 Task: Find connections with filter location Vertientes with filter topic #linkedinprofileswith filter profile language French with filter current company Target with filter school Srinivas Institute of Technology, Mangalore with filter industry Construction Hardware Manufacturing with filter service category Marketing with filter keywords title Product Manager
Action: Mouse moved to (494, 89)
Screenshot: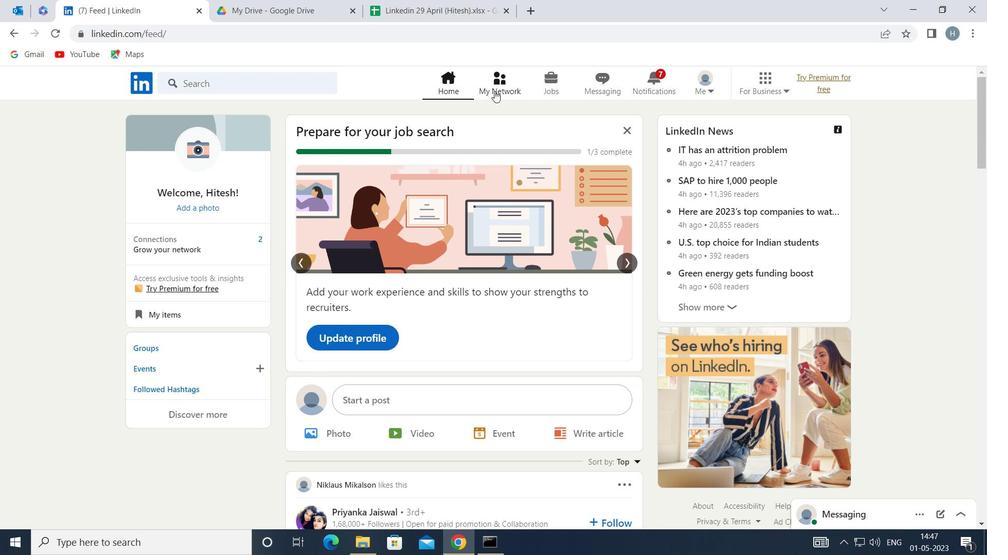 
Action: Mouse pressed left at (494, 89)
Screenshot: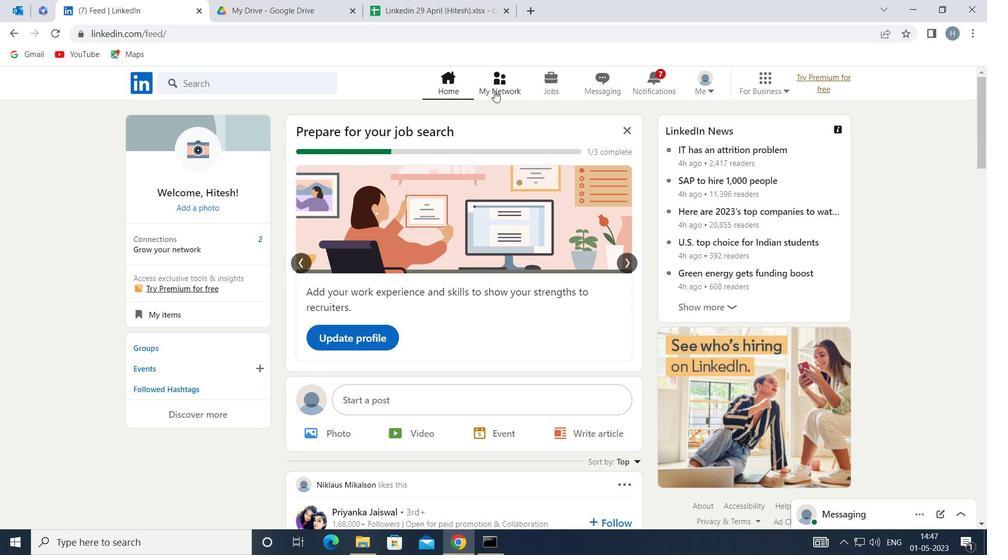 
Action: Mouse moved to (282, 155)
Screenshot: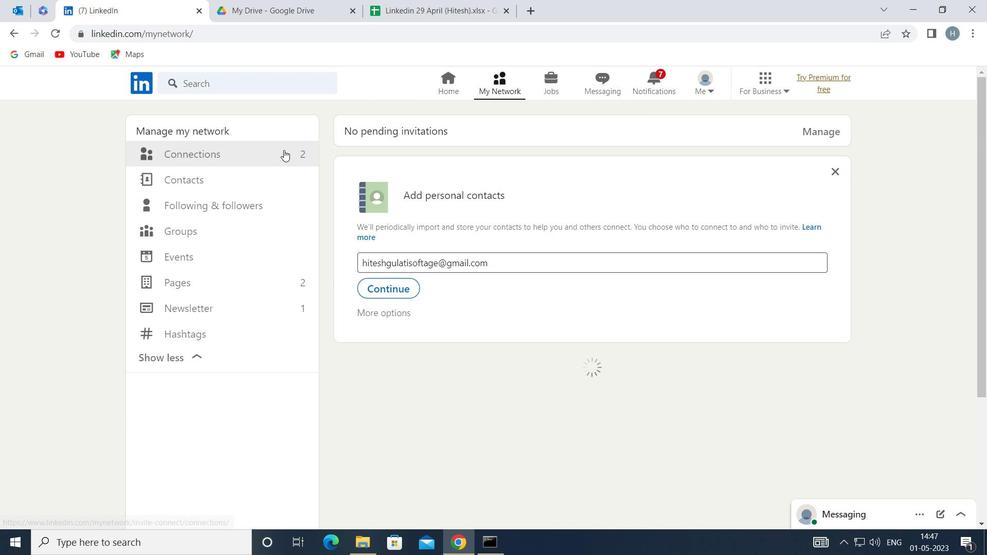 
Action: Mouse pressed left at (282, 155)
Screenshot: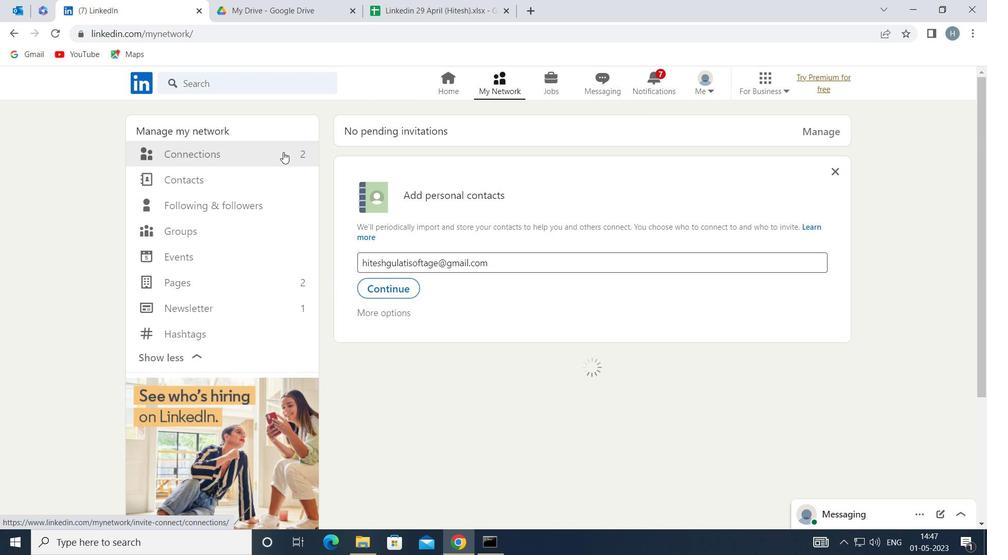 
Action: Mouse moved to (596, 152)
Screenshot: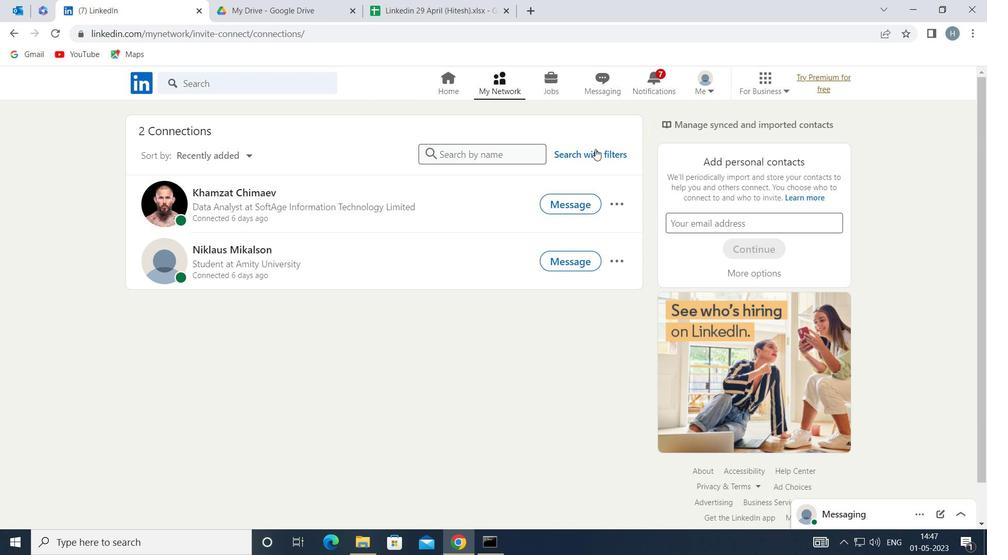 
Action: Mouse pressed left at (596, 152)
Screenshot: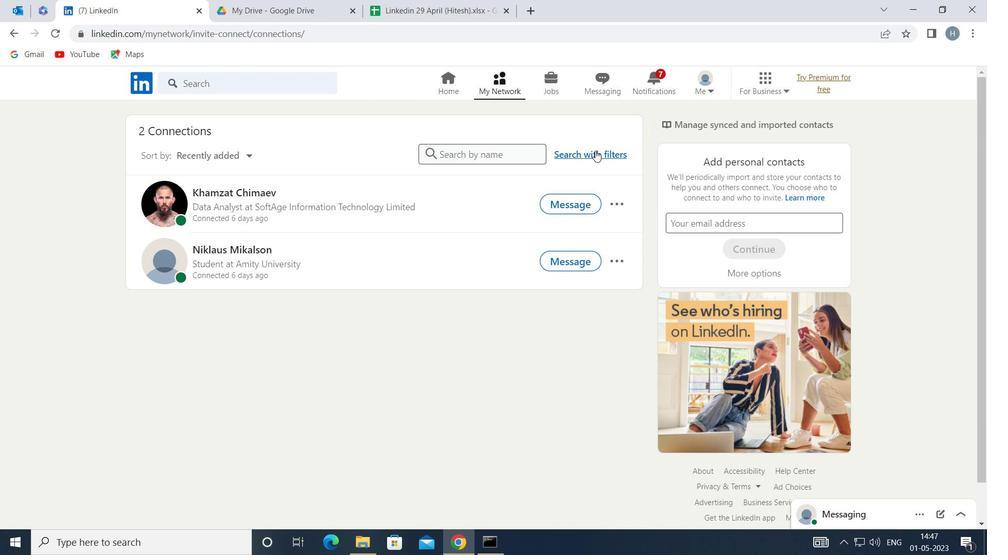 
Action: Mouse moved to (540, 116)
Screenshot: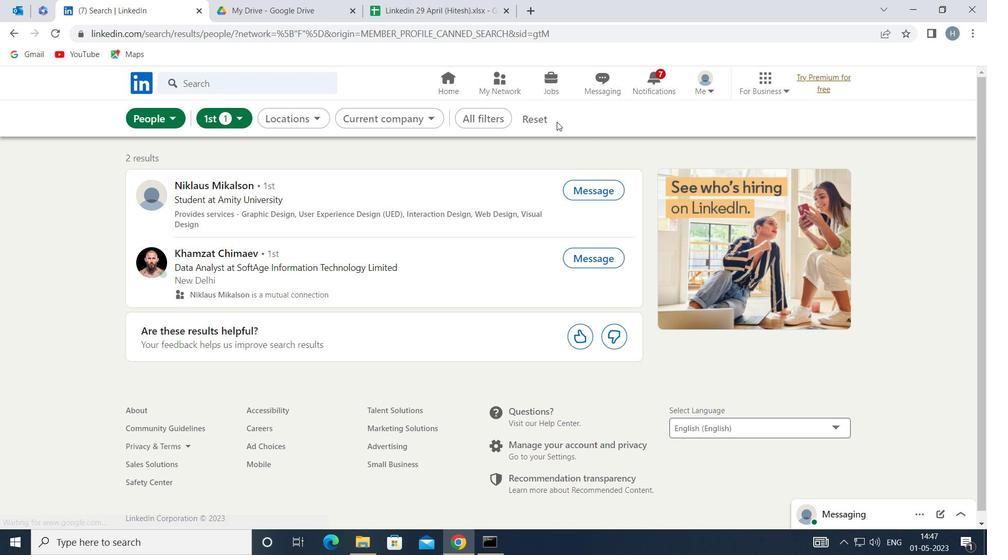 
Action: Mouse pressed left at (540, 116)
Screenshot: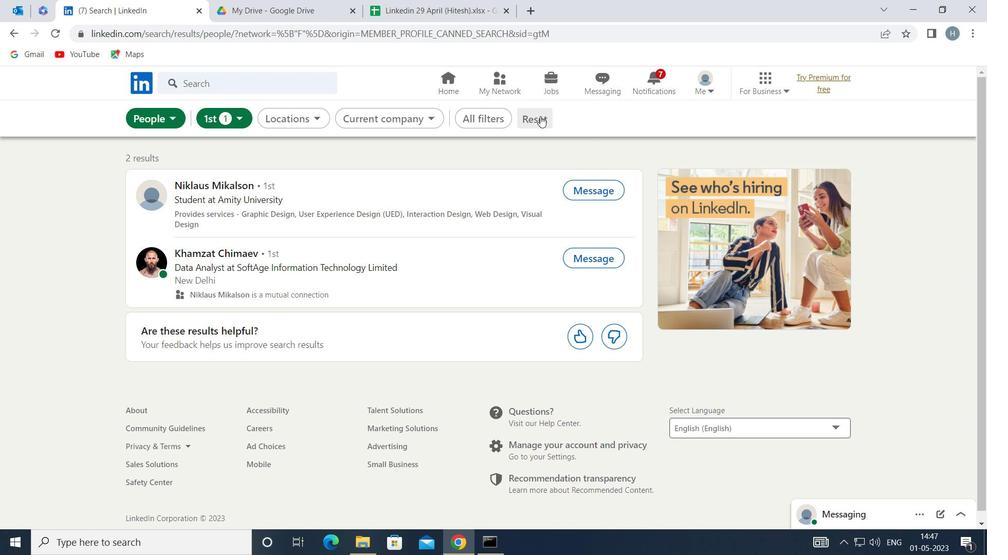 
Action: Mouse moved to (516, 121)
Screenshot: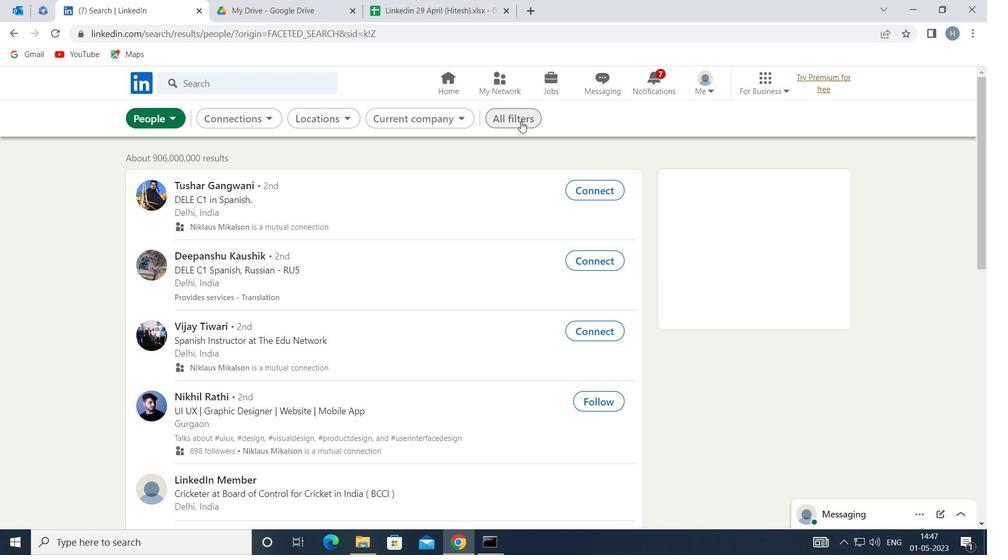 
Action: Mouse pressed left at (516, 121)
Screenshot: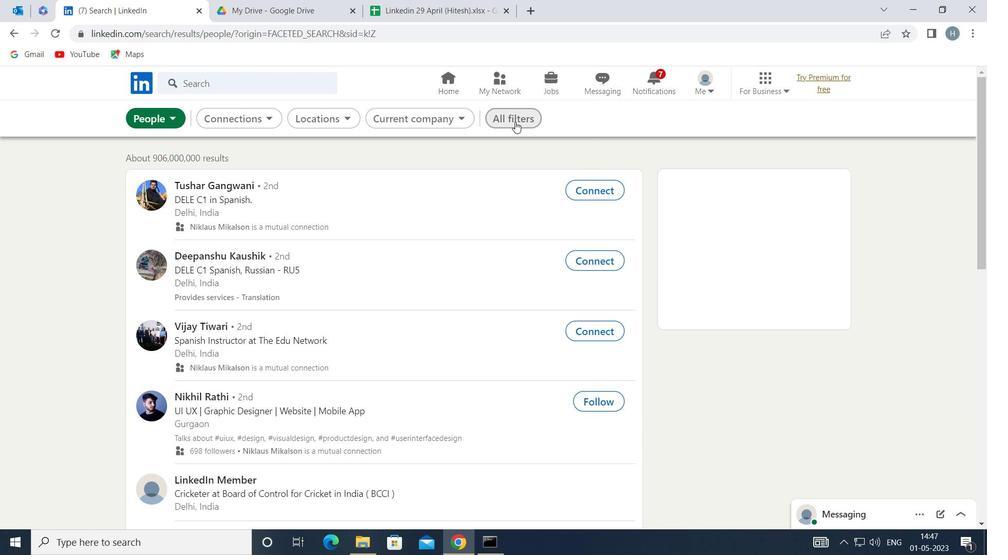 
Action: Mouse moved to (708, 322)
Screenshot: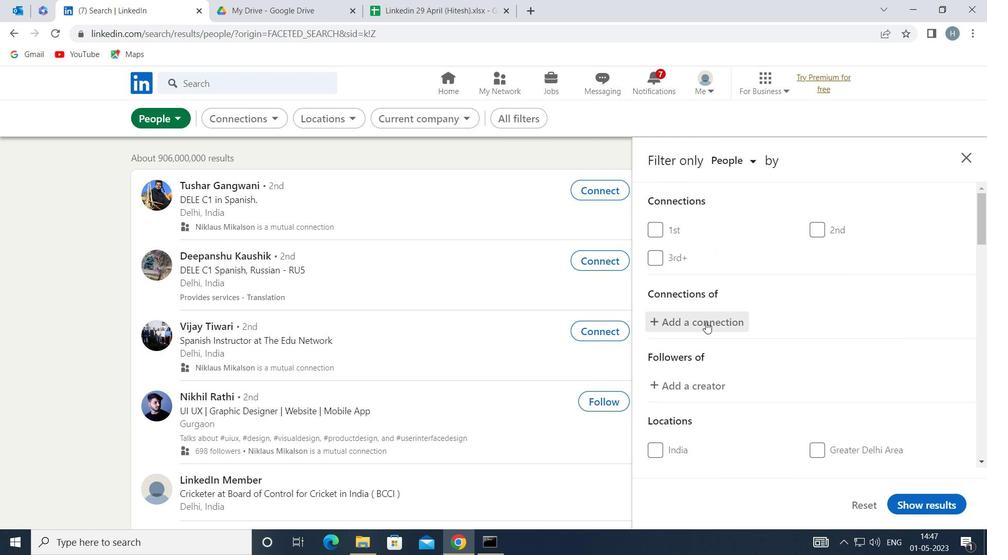 
Action: Mouse scrolled (708, 321) with delta (0, 0)
Screenshot: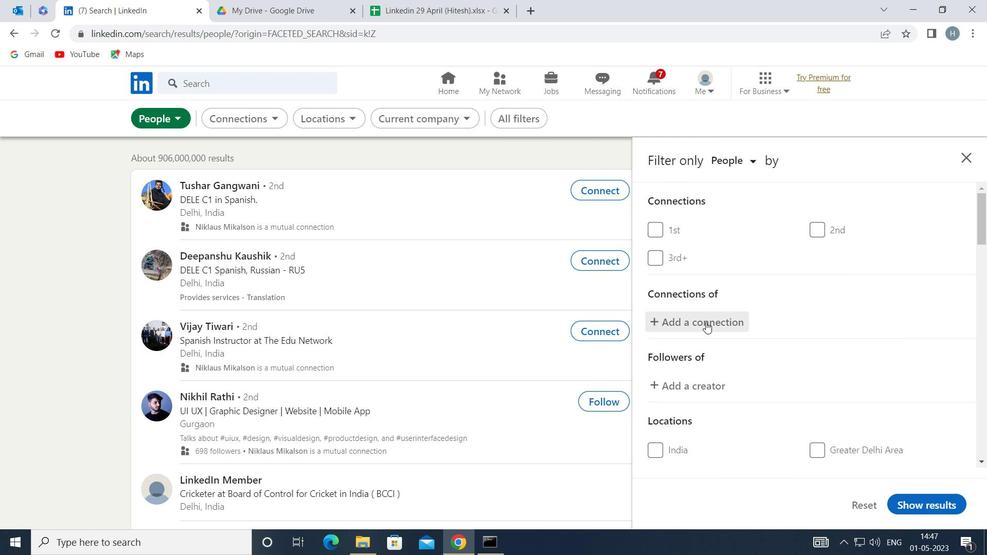 
Action: Mouse moved to (710, 322)
Screenshot: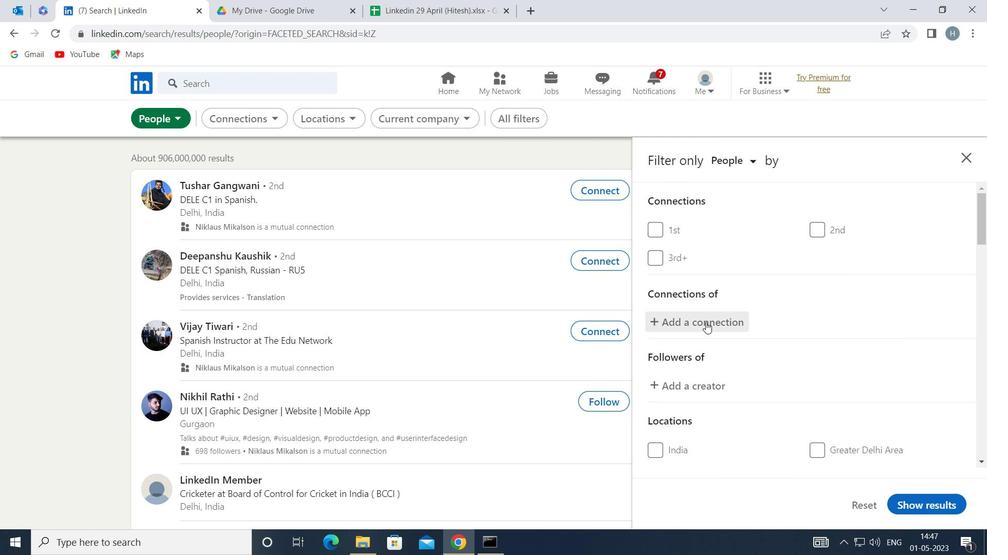 
Action: Mouse scrolled (710, 322) with delta (0, 0)
Screenshot: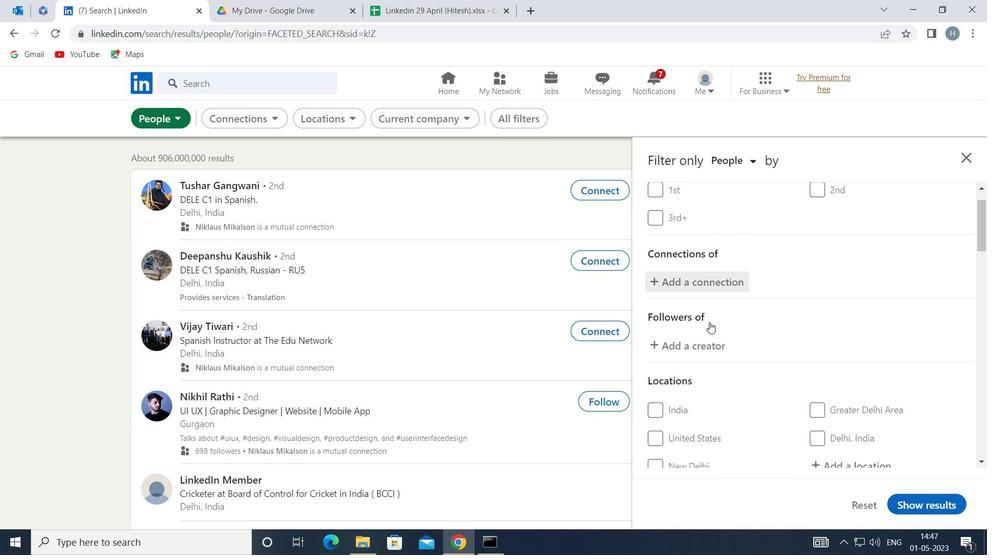 
Action: Mouse moved to (817, 379)
Screenshot: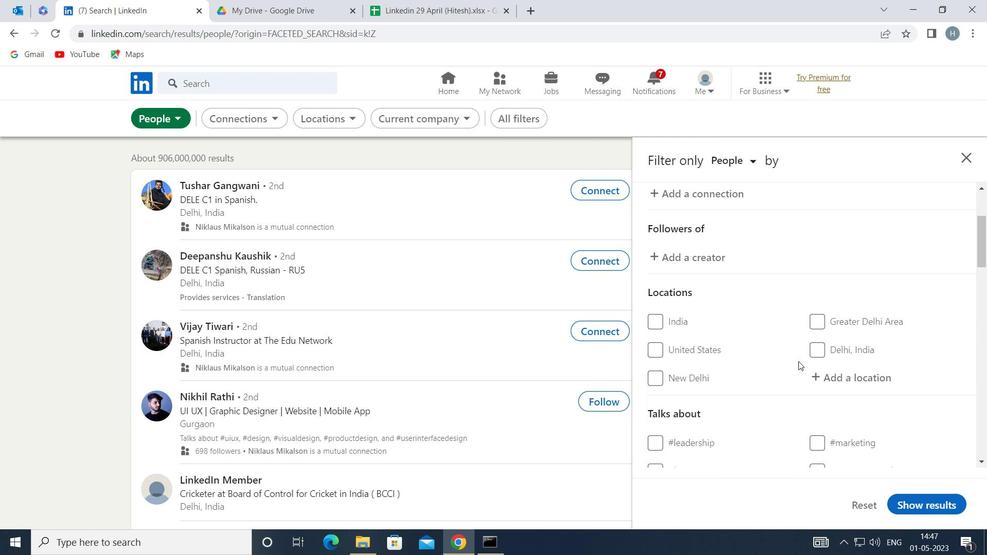
Action: Mouse pressed left at (817, 379)
Screenshot: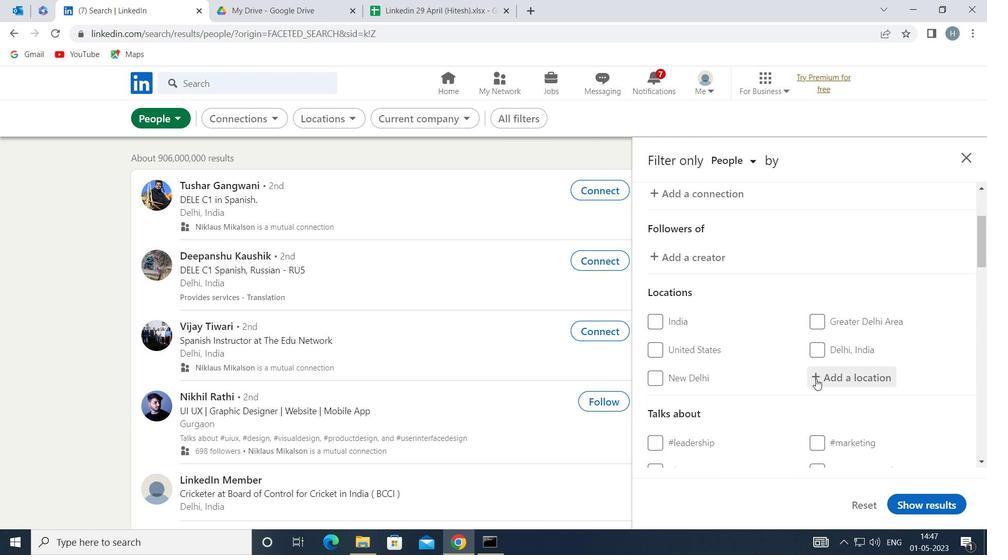 
Action: Mouse moved to (817, 379)
Screenshot: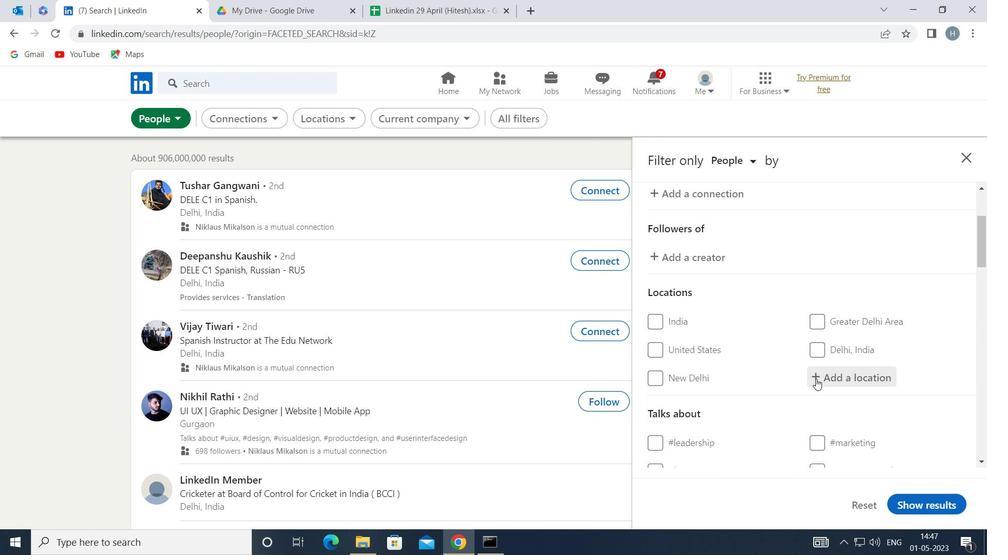 
Action: Key pressed <Key.shift>VERTIENTES
Screenshot: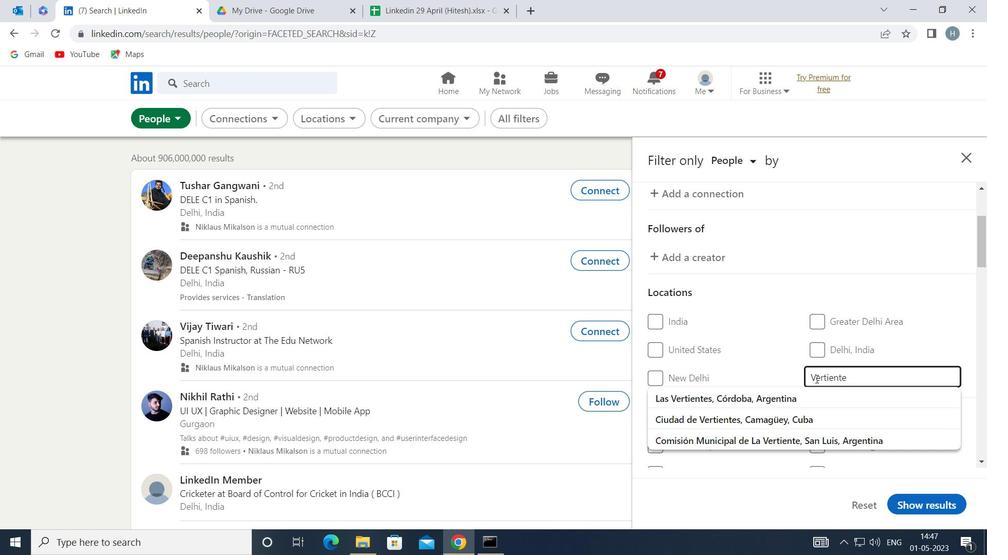 
Action: Mouse moved to (857, 366)
Screenshot: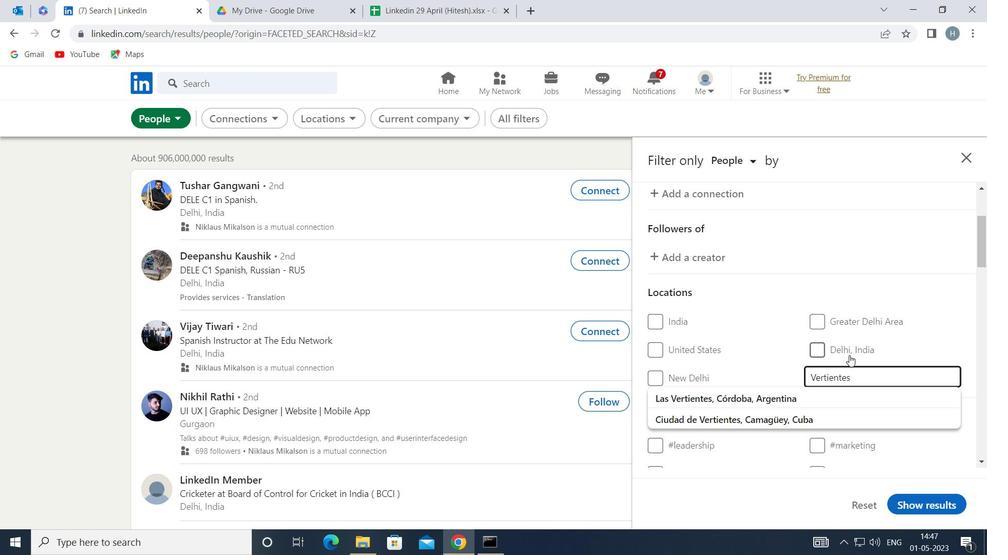 
Action: Key pressed <Key.enter>
Screenshot: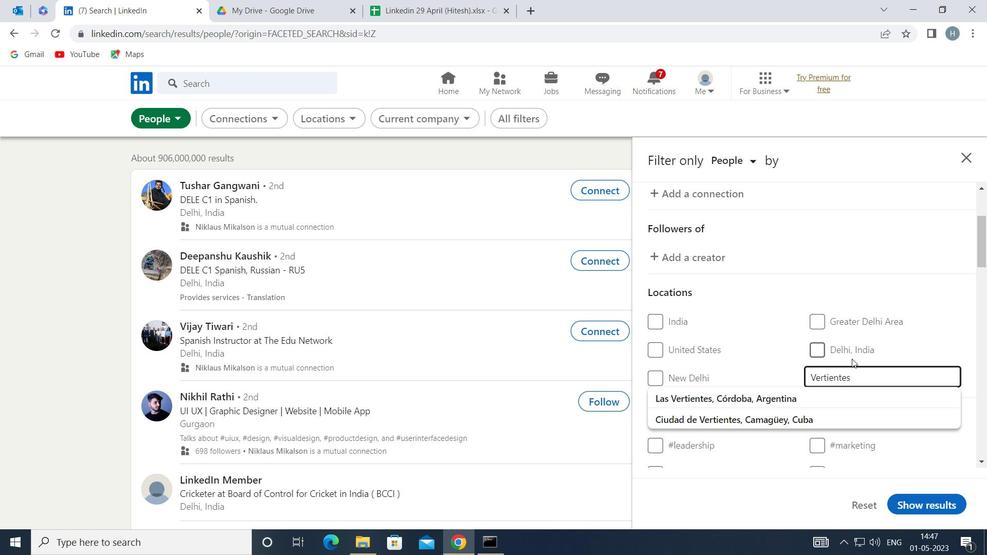
Action: Mouse moved to (885, 355)
Screenshot: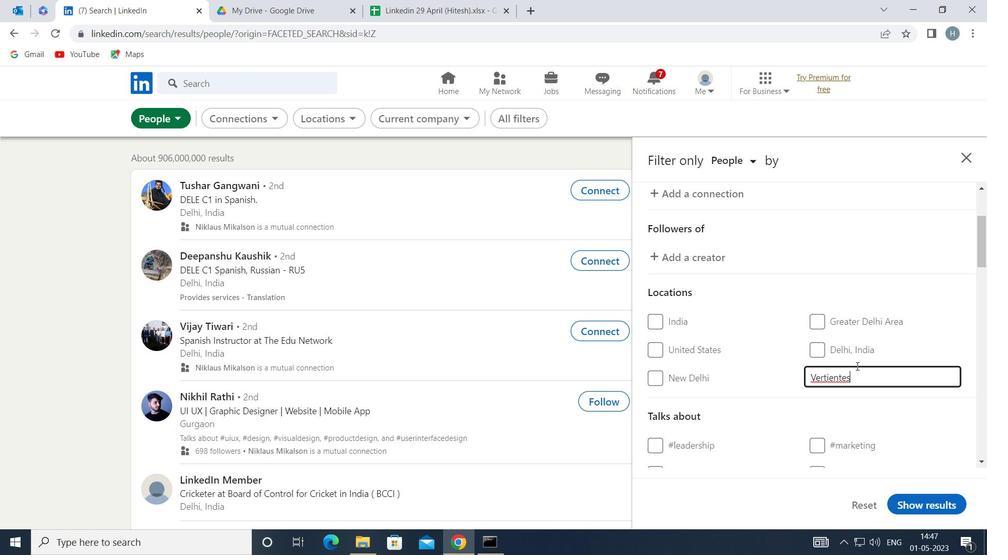 
Action: Mouse scrolled (885, 354) with delta (0, 0)
Screenshot: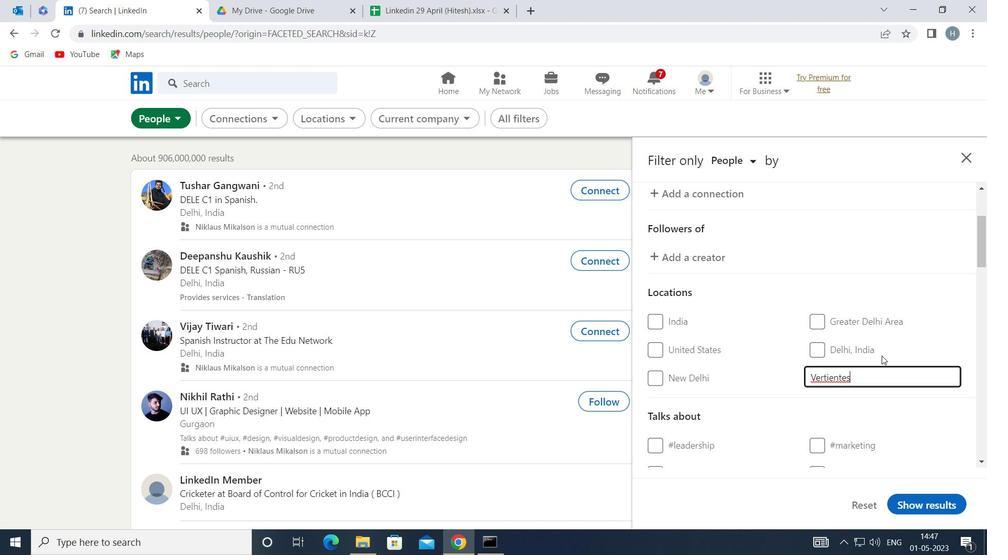 
Action: Mouse scrolled (885, 354) with delta (0, 0)
Screenshot: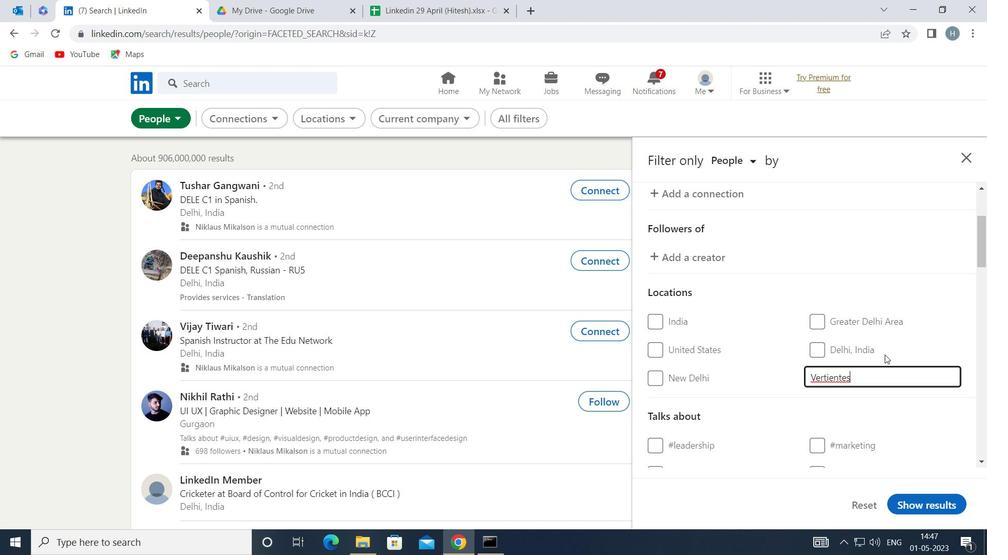 
Action: Mouse moved to (871, 342)
Screenshot: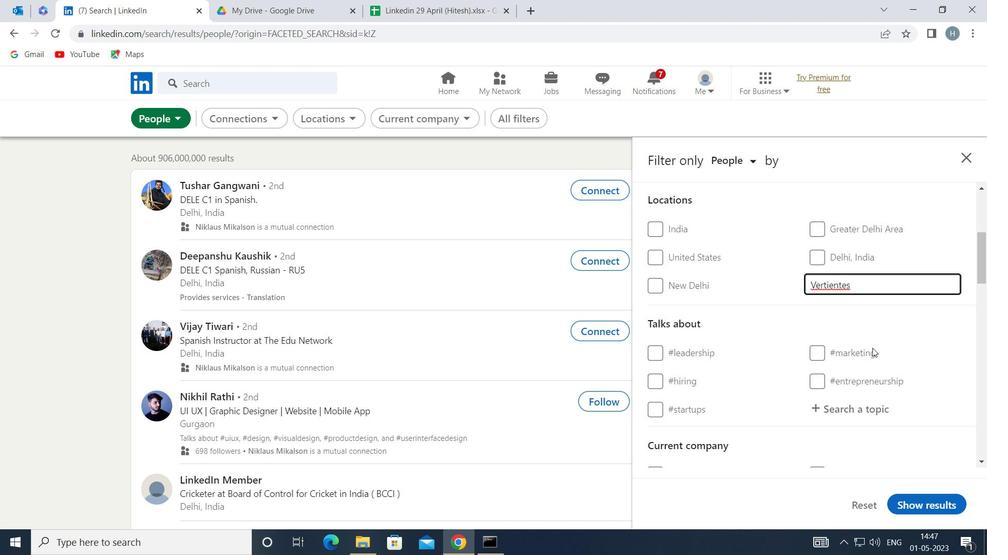 
Action: Mouse scrolled (871, 341) with delta (0, 0)
Screenshot: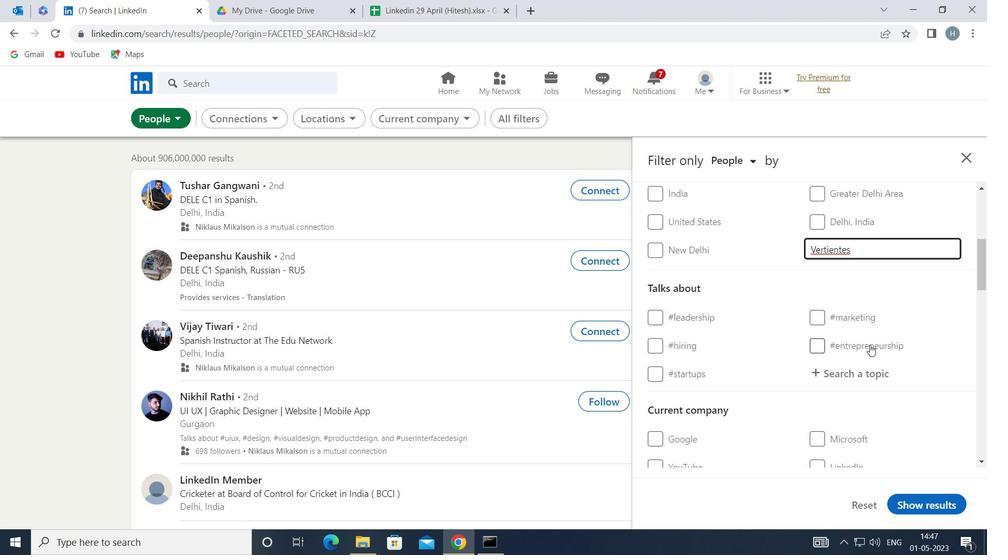 
Action: Mouse moved to (870, 306)
Screenshot: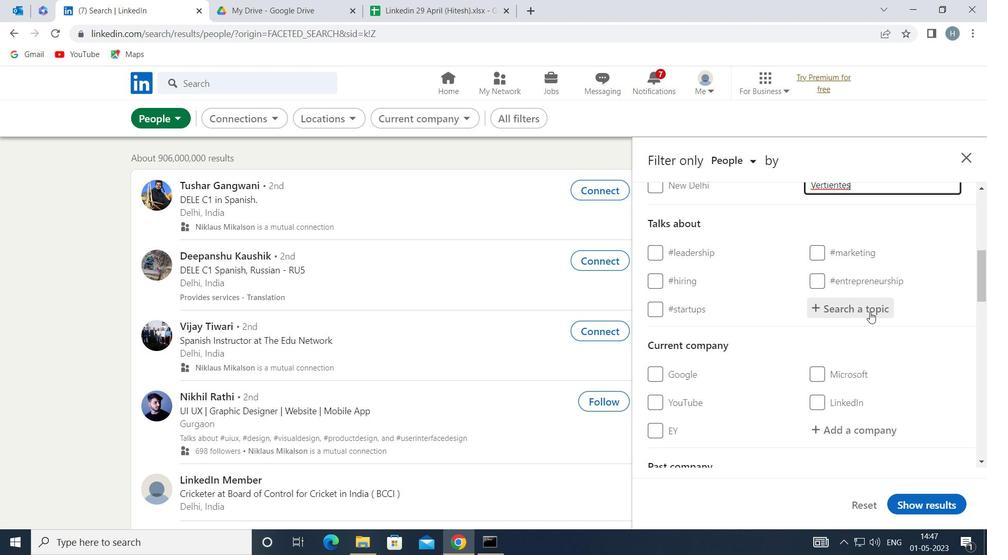 
Action: Mouse pressed left at (870, 306)
Screenshot: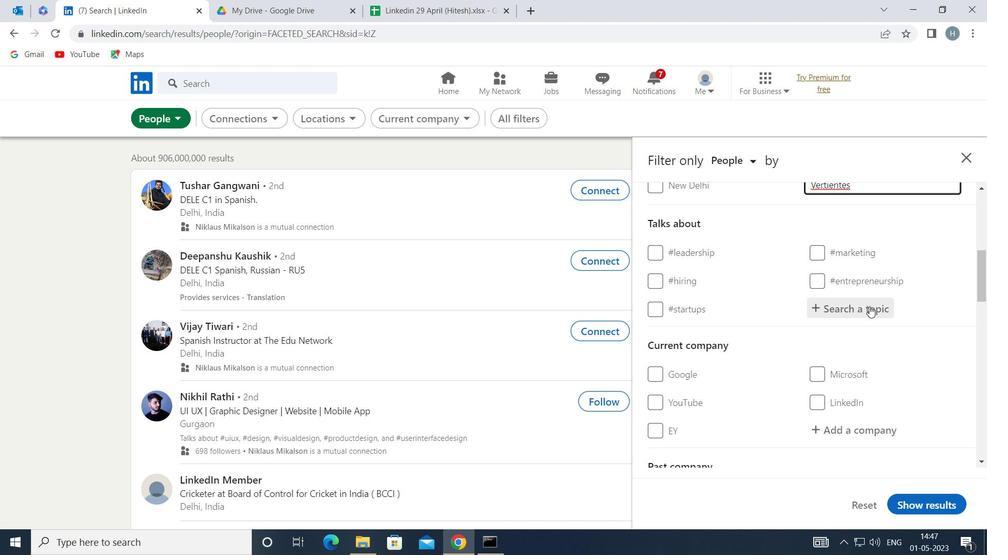 
Action: Mouse moved to (870, 306)
Screenshot: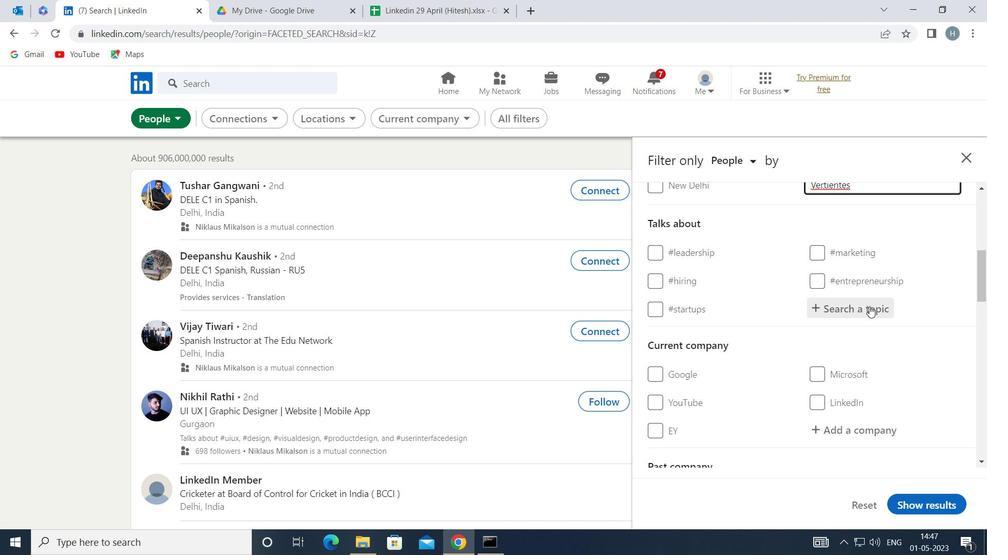 
Action: Key pressed <Key.shift>LINKEDINPROFILES
Screenshot: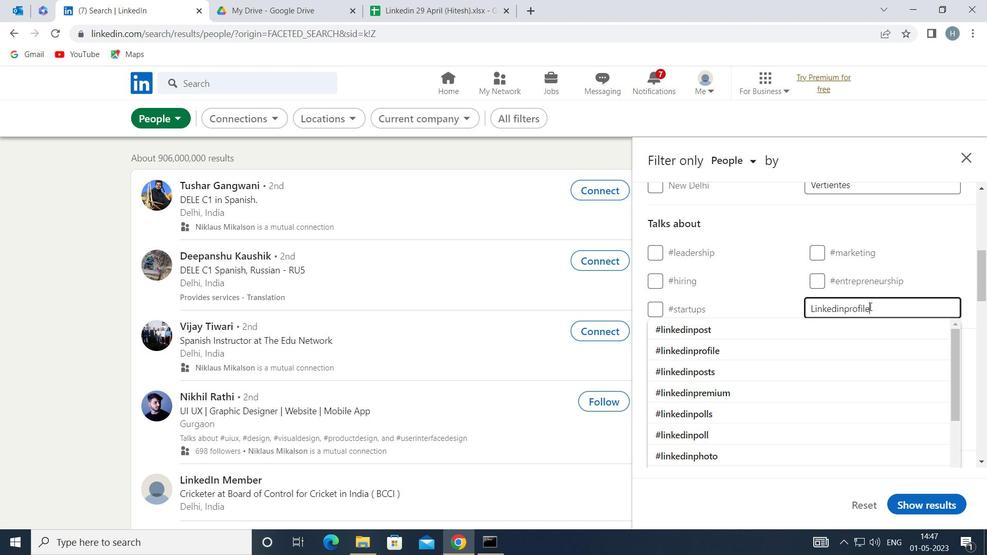 
Action: Mouse moved to (781, 331)
Screenshot: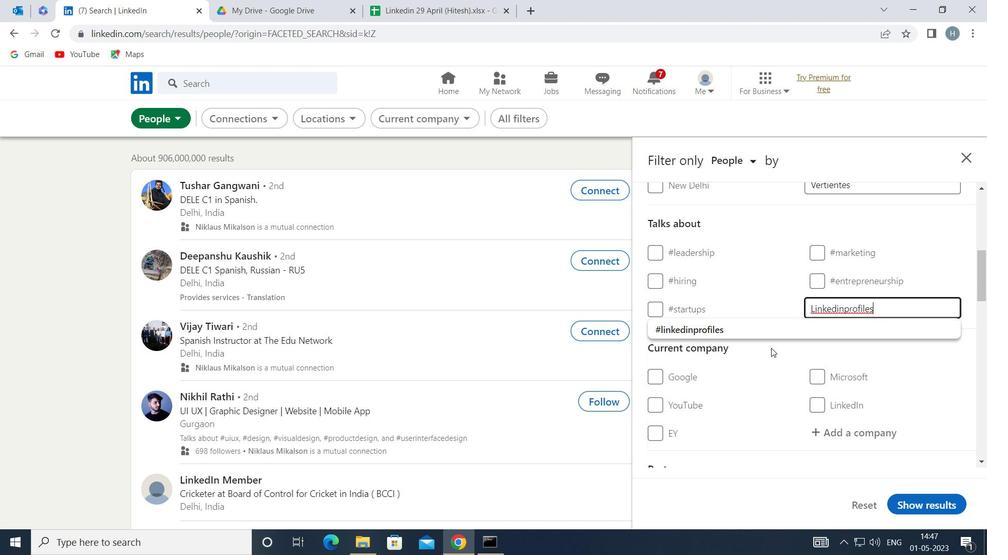 
Action: Mouse pressed left at (781, 331)
Screenshot: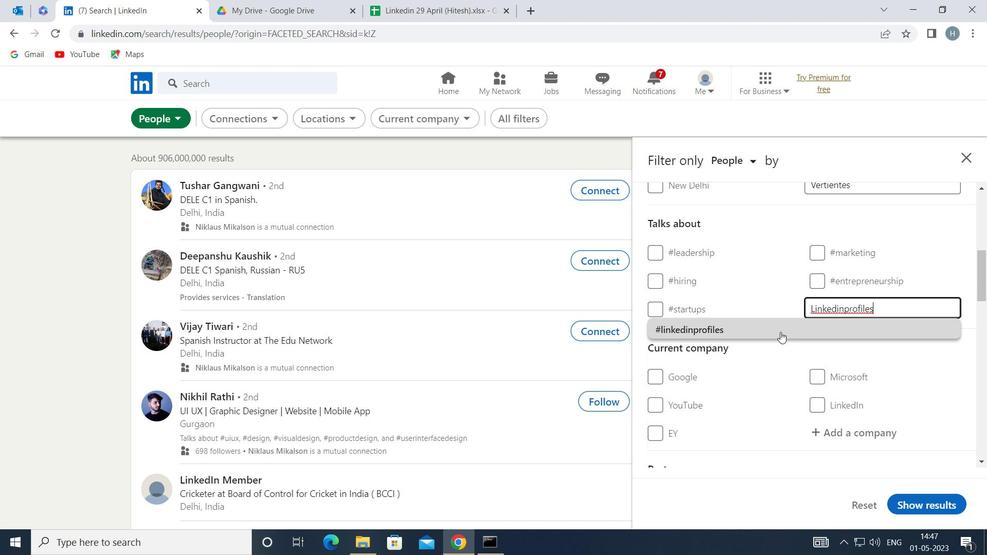 
Action: Mouse scrolled (781, 331) with delta (0, 0)
Screenshot: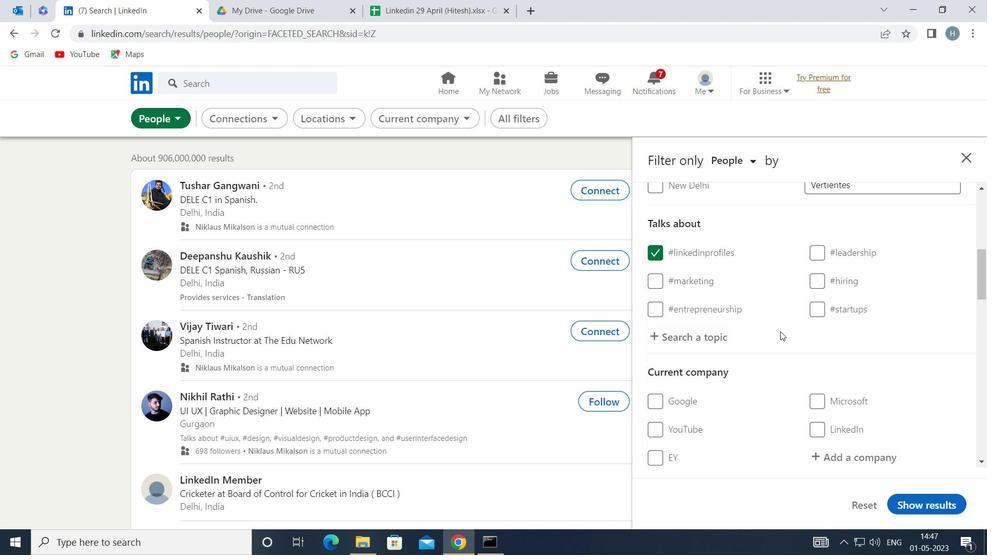 
Action: Mouse scrolled (781, 331) with delta (0, 0)
Screenshot: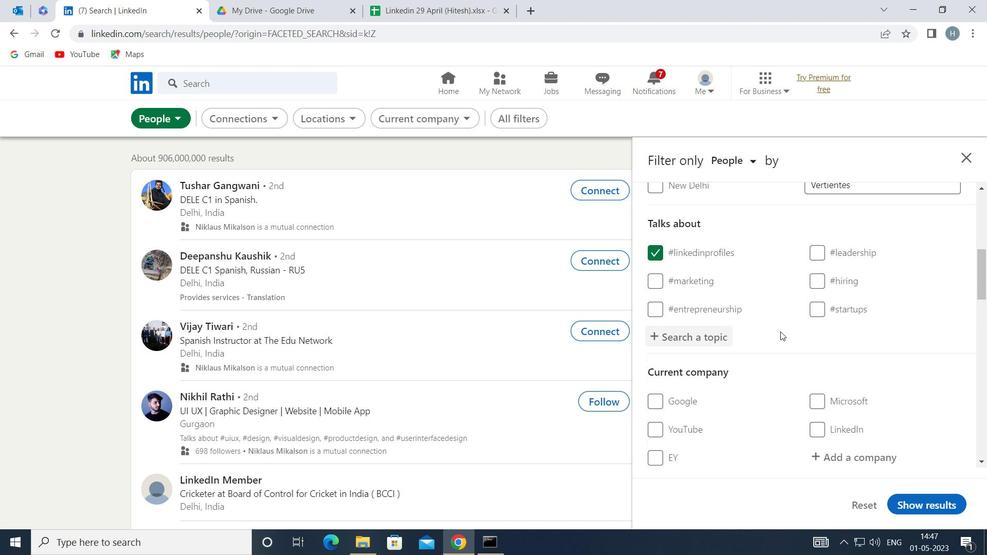 
Action: Mouse scrolled (781, 331) with delta (0, 0)
Screenshot: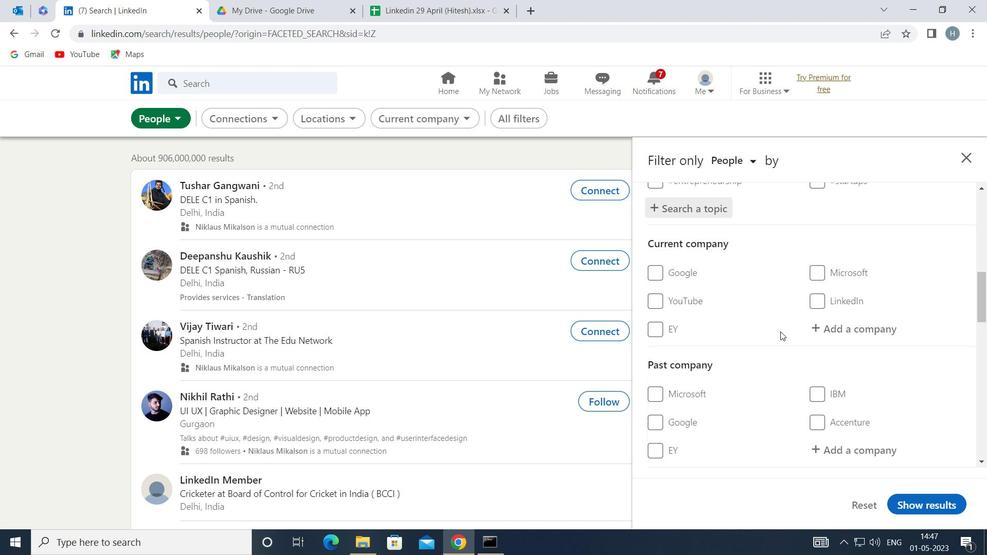 
Action: Mouse moved to (781, 331)
Screenshot: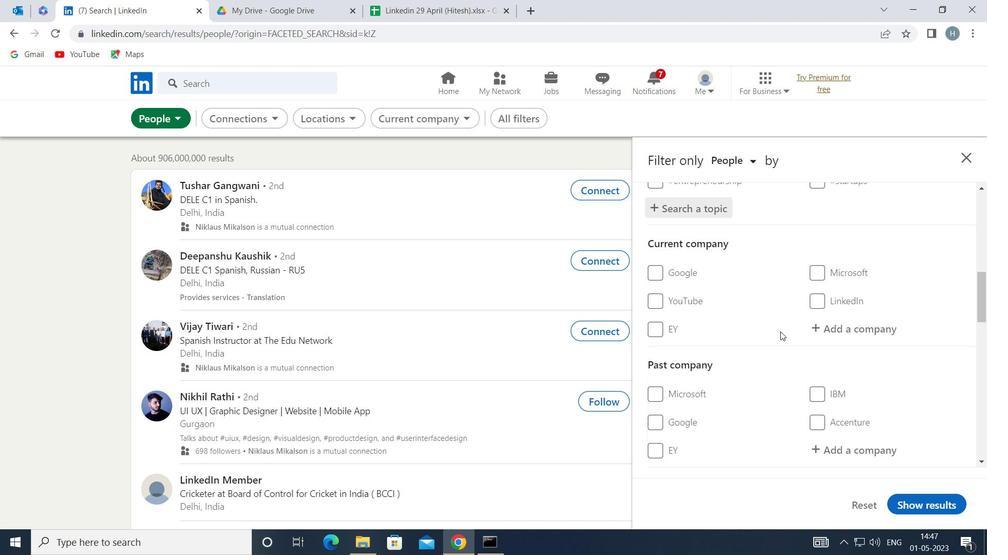 
Action: Mouse scrolled (781, 330) with delta (0, 0)
Screenshot: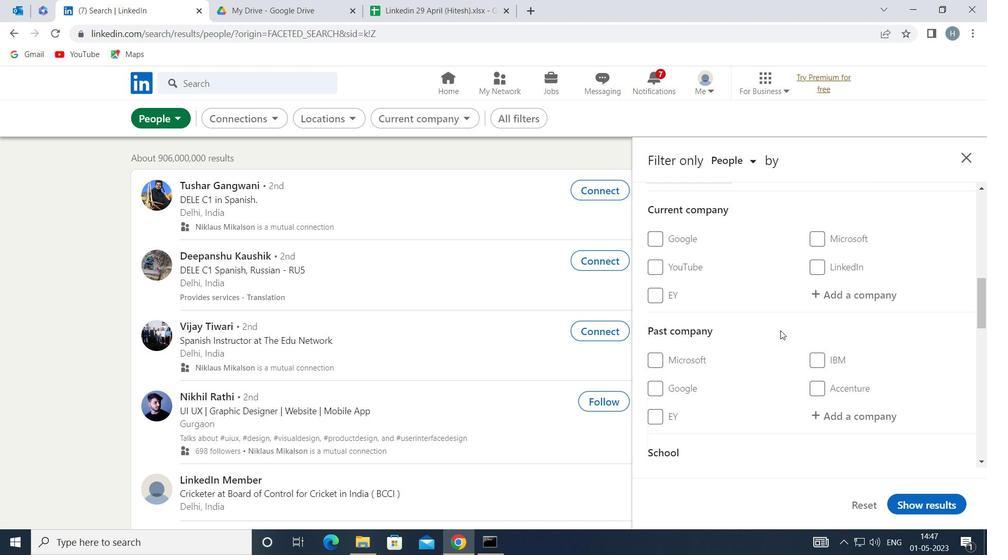 
Action: Mouse scrolled (781, 330) with delta (0, 0)
Screenshot: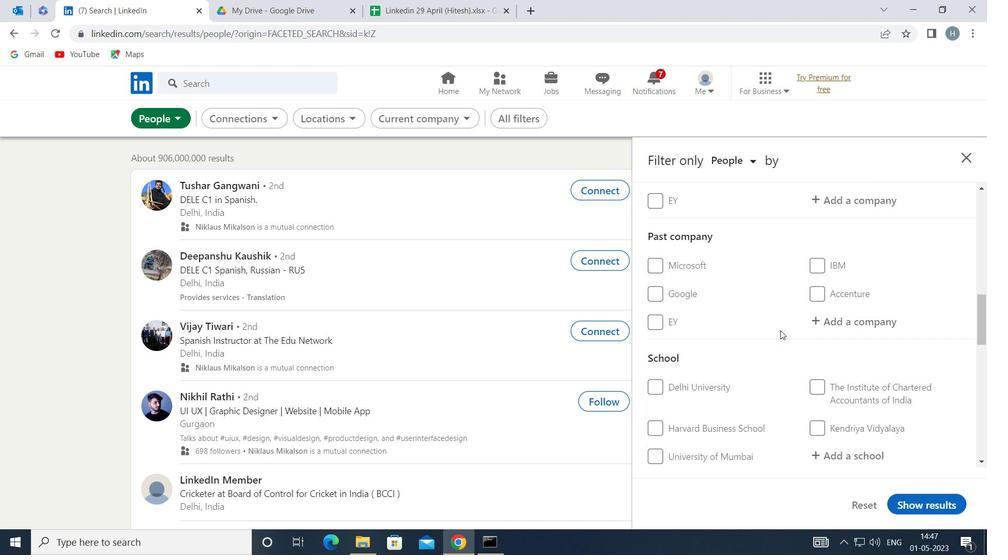 
Action: Mouse scrolled (781, 330) with delta (0, 0)
Screenshot: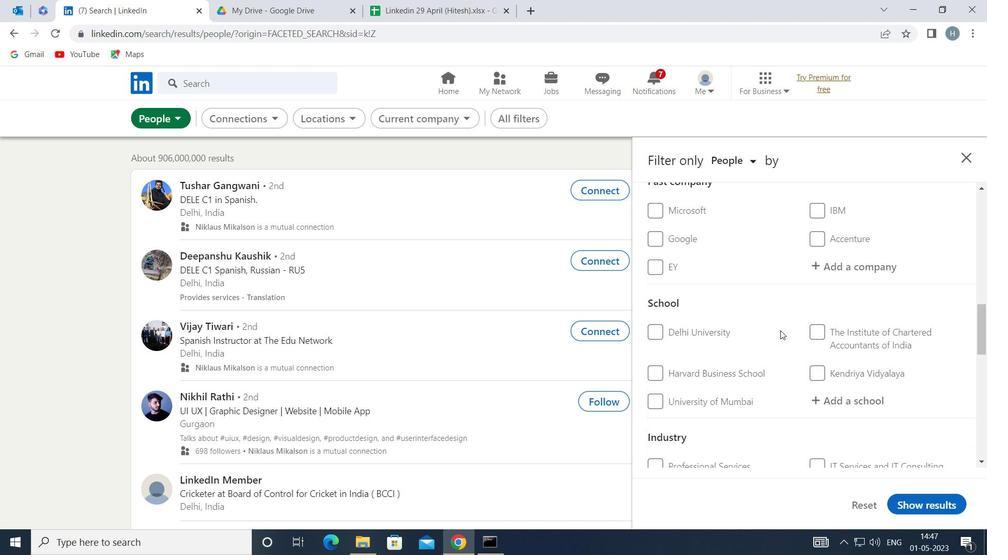 
Action: Mouse scrolled (781, 330) with delta (0, 0)
Screenshot: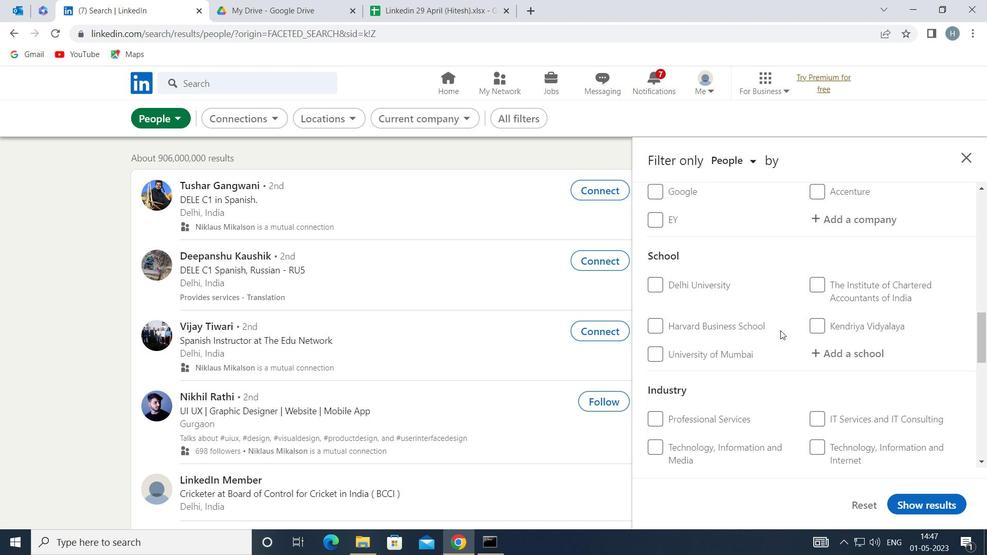 
Action: Mouse scrolled (781, 330) with delta (0, 0)
Screenshot: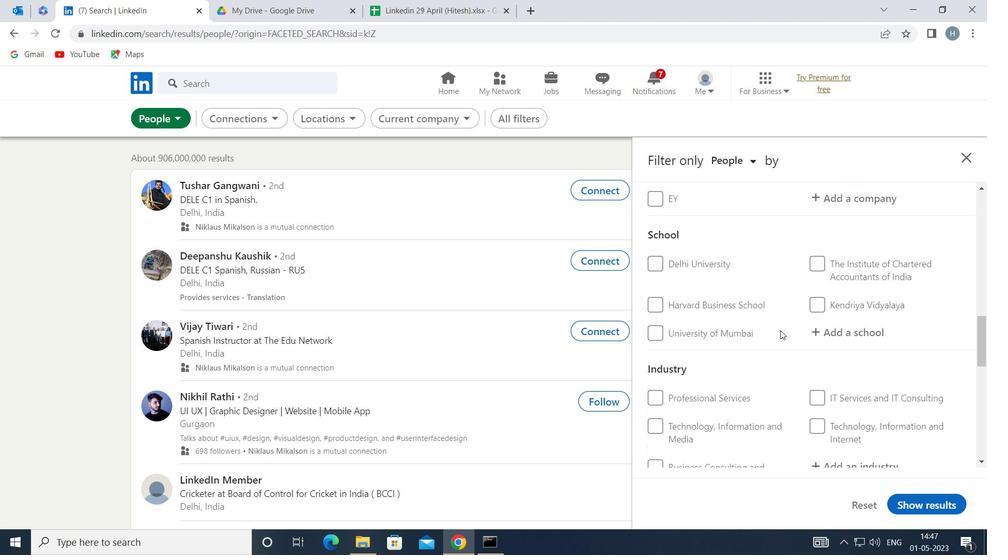 
Action: Mouse scrolled (781, 330) with delta (0, 0)
Screenshot: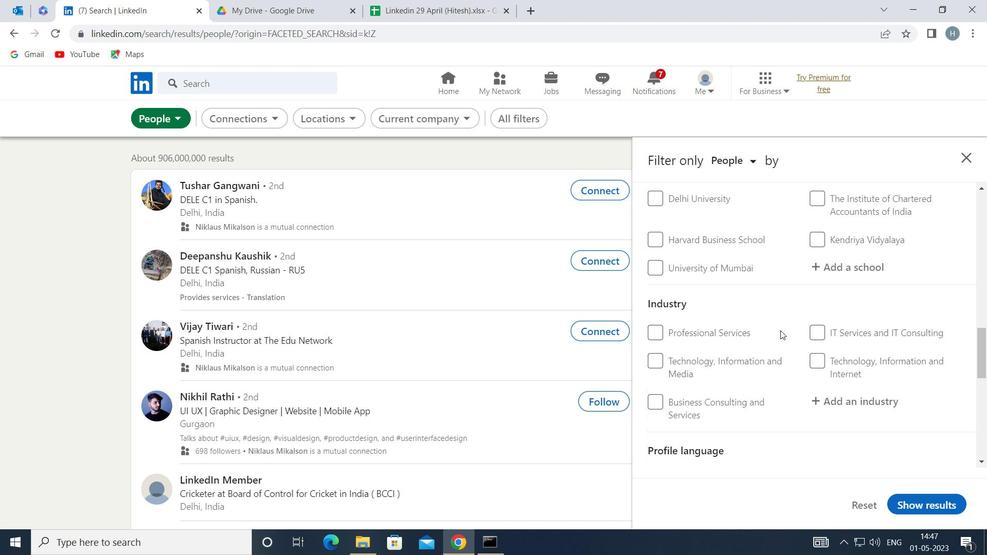 
Action: Mouse moved to (818, 337)
Screenshot: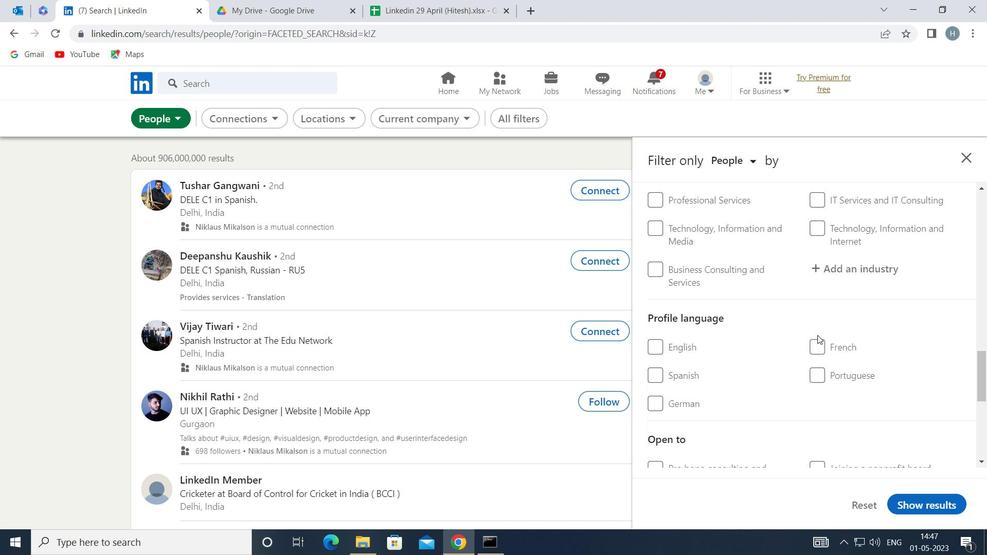 
Action: Mouse pressed left at (818, 337)
Screenshot: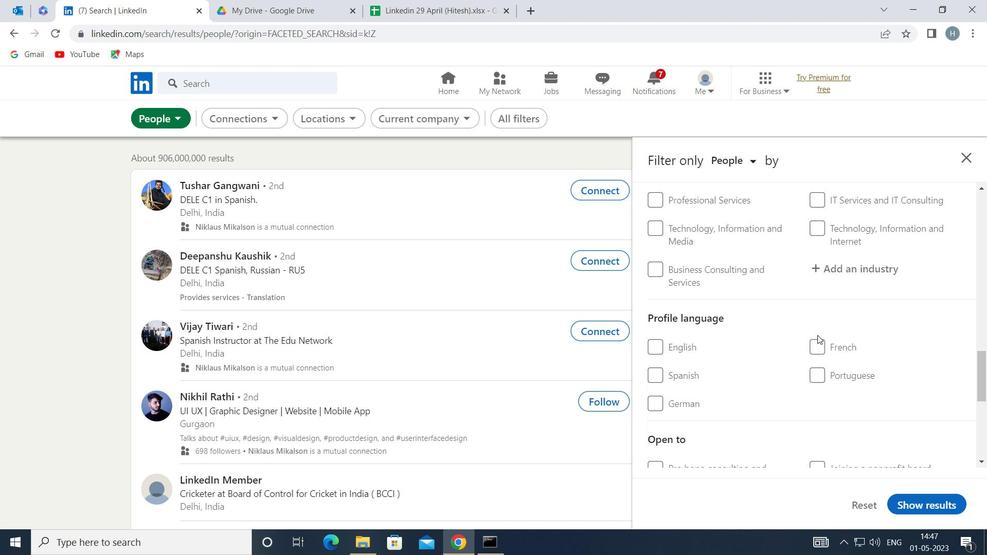 
Action: Mouse moved to (816, 342)
Screenshot: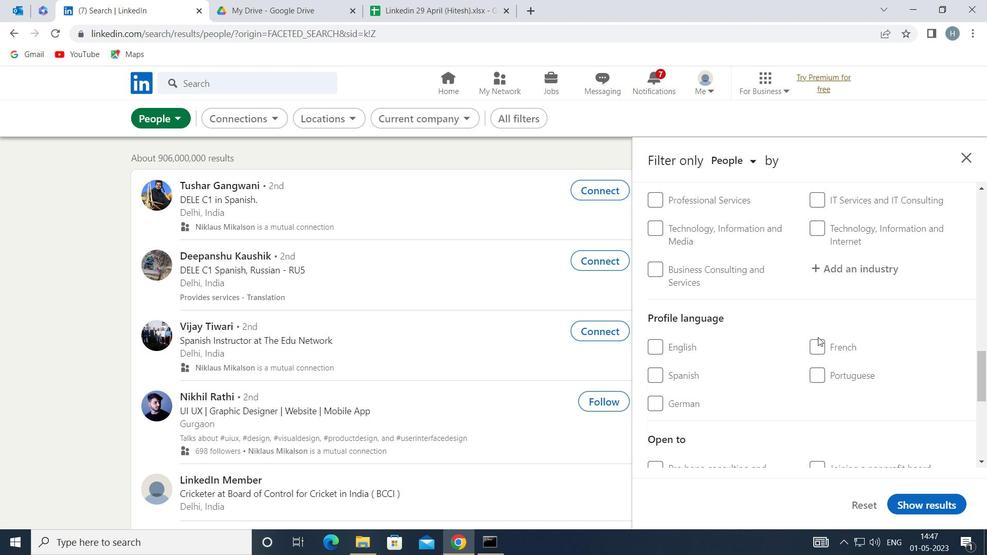
Action: Mouse pressed left at (816, 342)
Screenshot: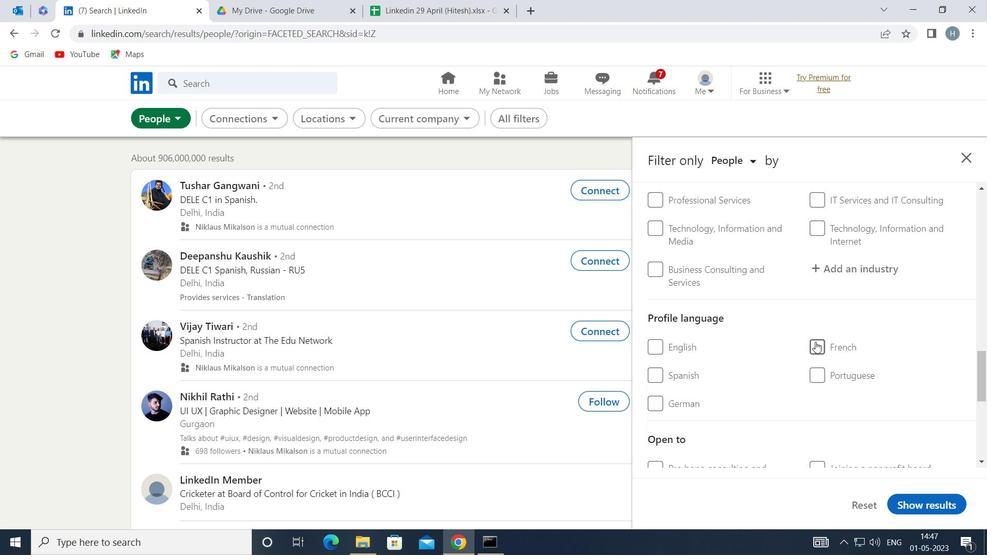 
Action: Mouse moved to (794, 332)
Screenshot: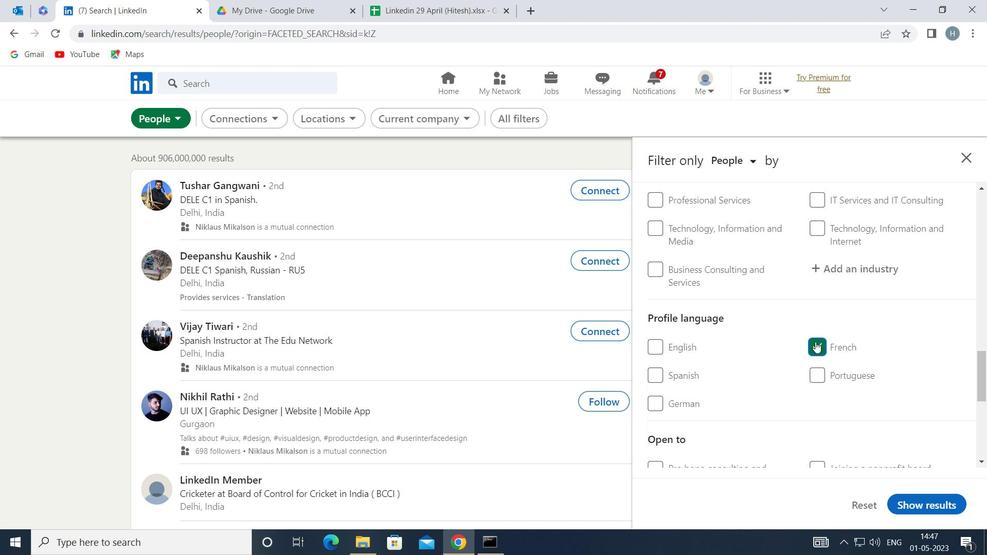 
Action: Mouse scrolled (794, 333) with delta (0, 0)
Screenshot: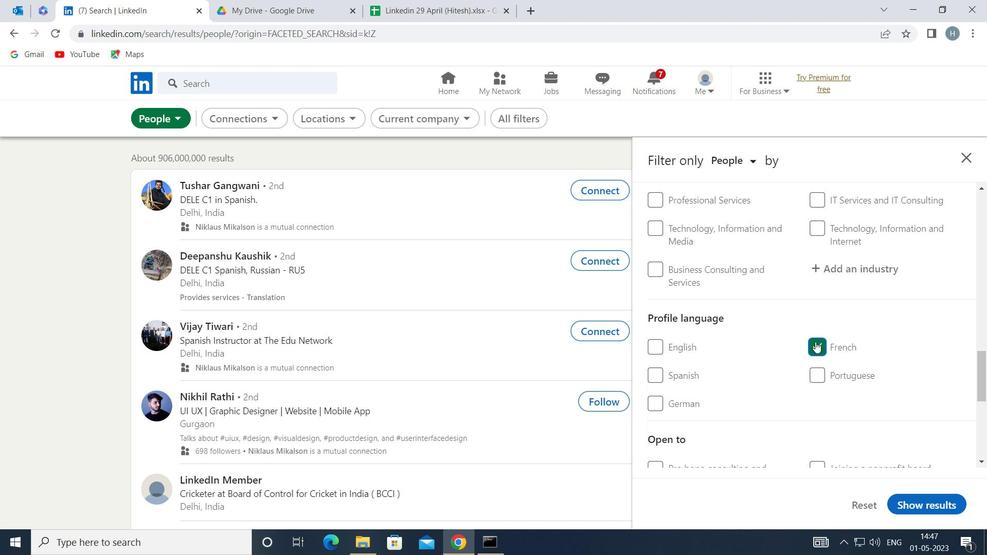 
Action: Mouse moved to (793, 332)
Screenshot: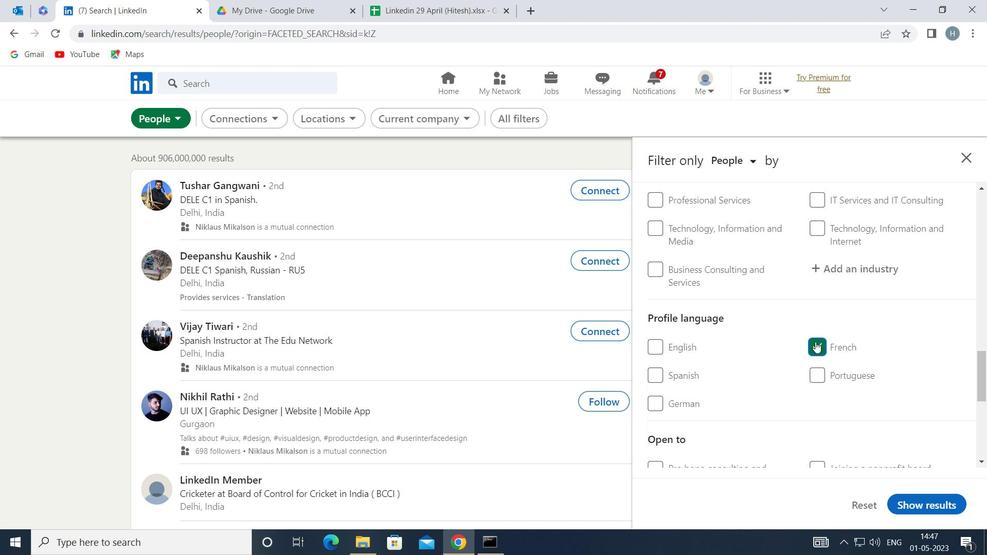 
Action: Mouse scrolled (793, 333) with delta (0, 0)
Screenshot: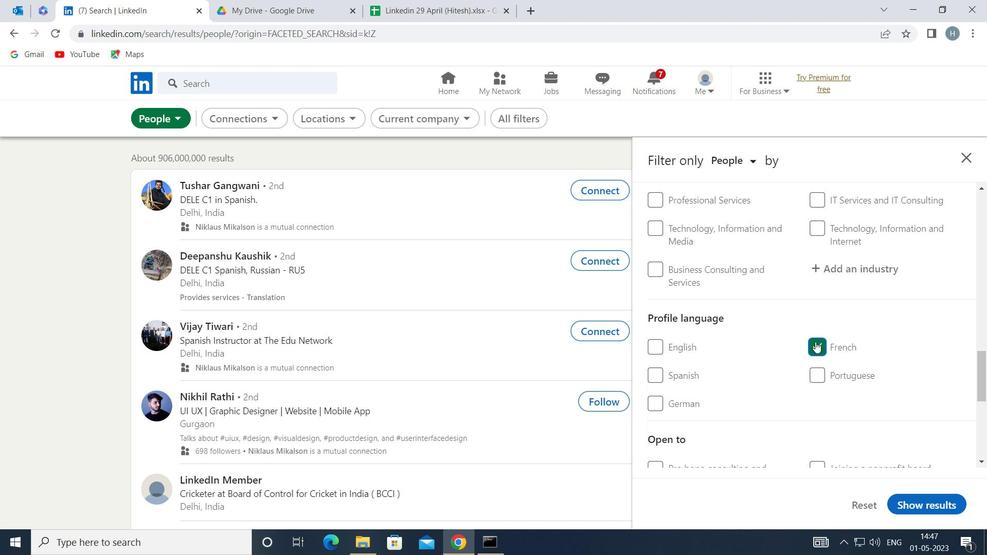 
Action: Mouse moved to (790, 332)
Screenshot: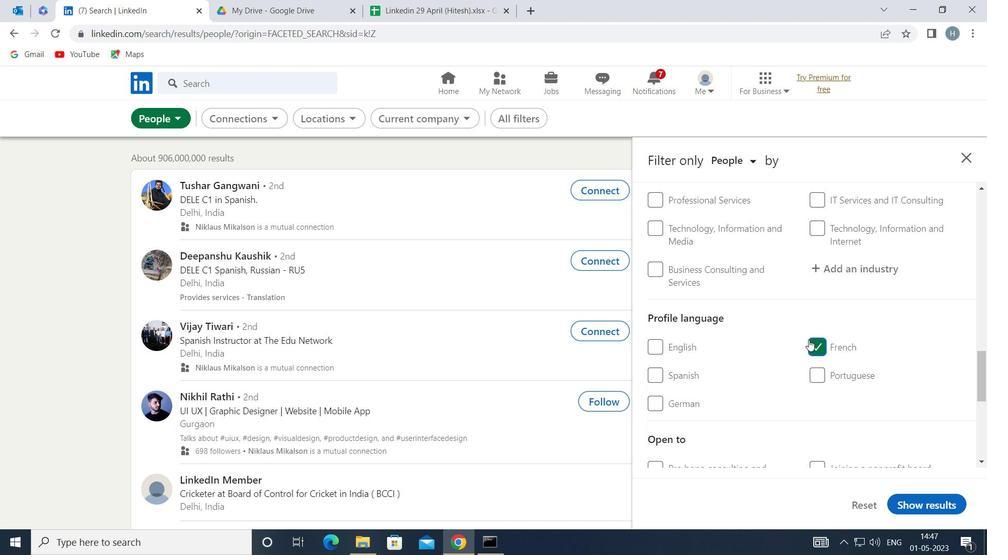 
Action: Mouse scrolled (790, 333) with delta (0, 0)
Screenshot: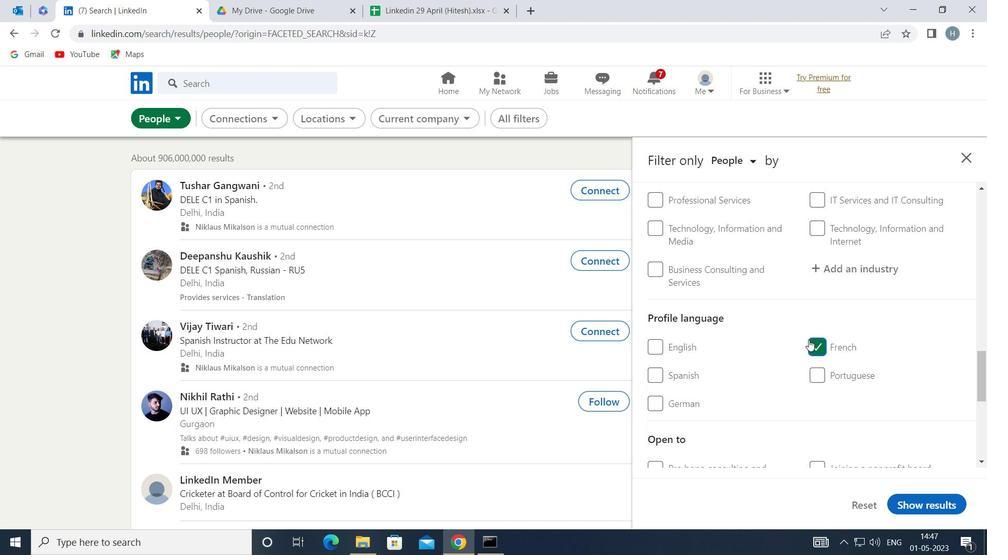 
Action: Mouse moved to (779, 332)
Screenshot: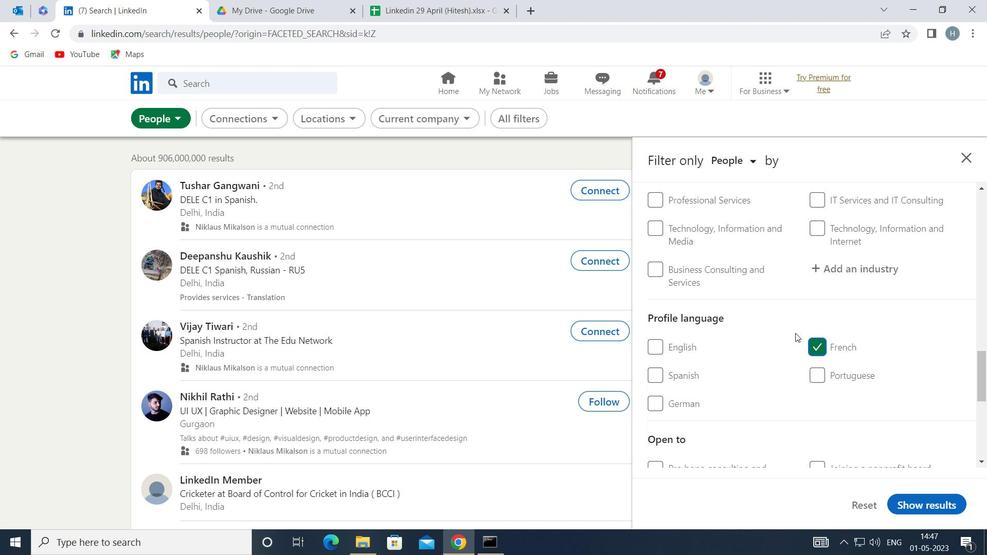 
Action: Mouse scrolled (779, 333) with delta (0, 0)
Screenshot: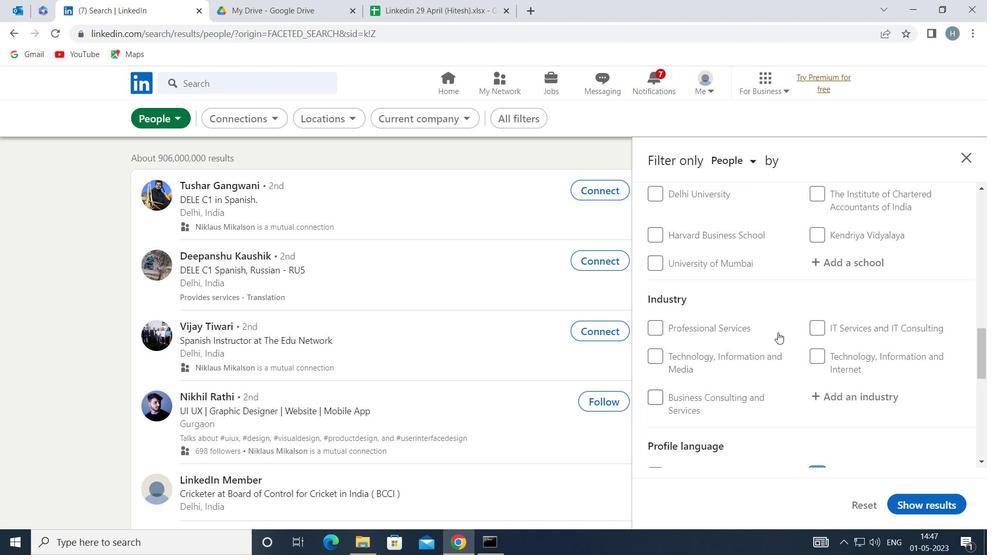 
Action: Mouse scrolled (779, 333) with delta (0, 0)
Screenshot: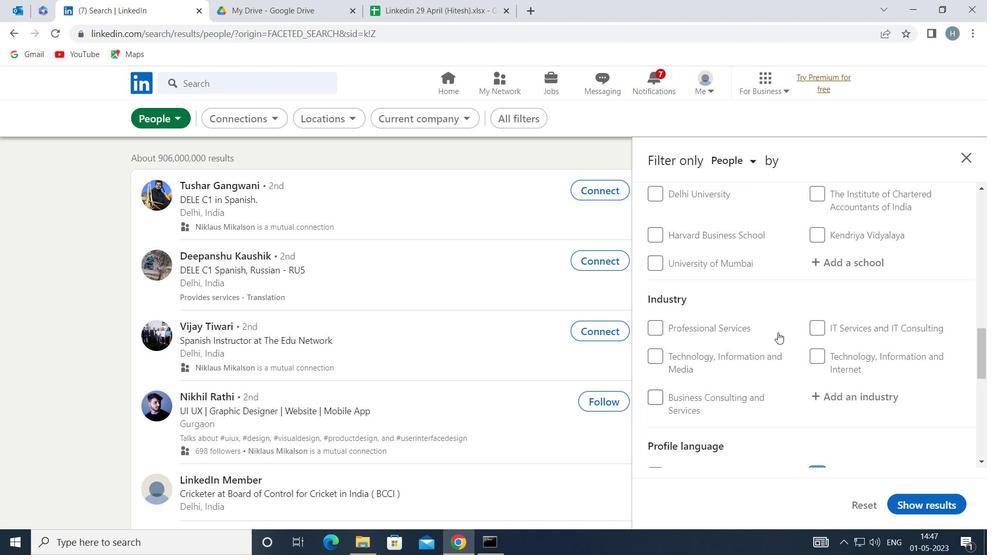 
Action: Mouse moved to (779, 332)
Screenshot: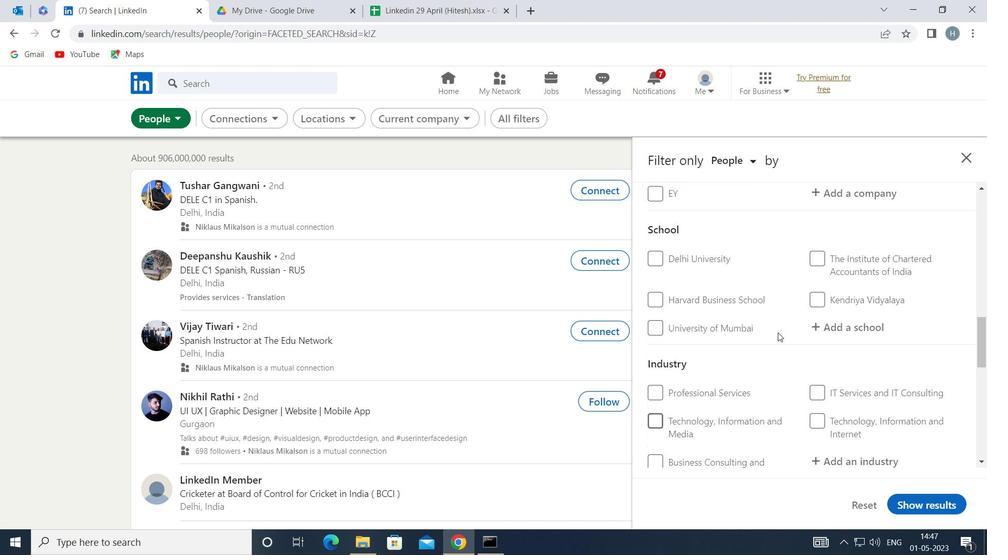 
Action: Mouse scrolled (779, 333) with delta (0, 0)
Screenshot: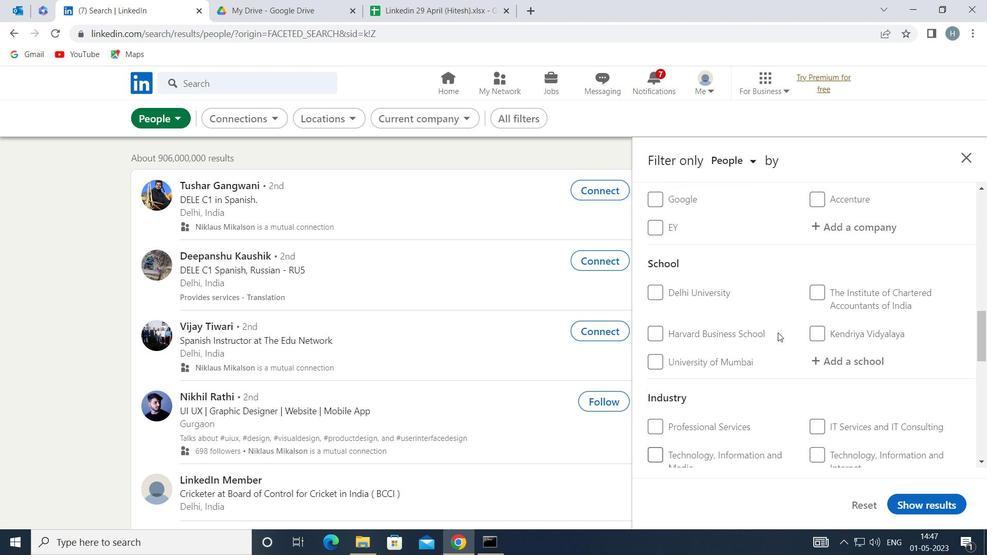 
Action: Mouse scrolled (779, 333) with delta (0, 0)
Screenshot: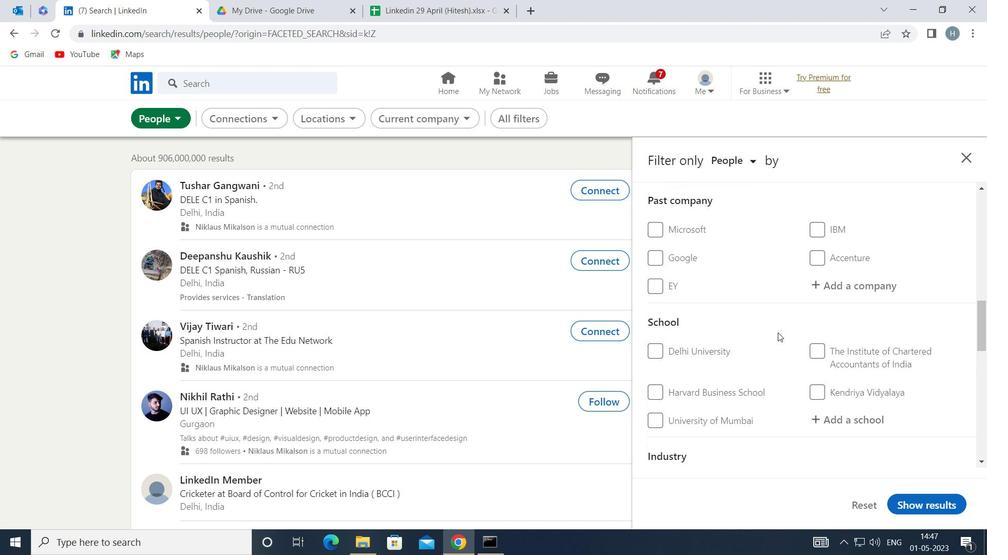 
Action: Mouse moved to (846, 330)
Screenshot: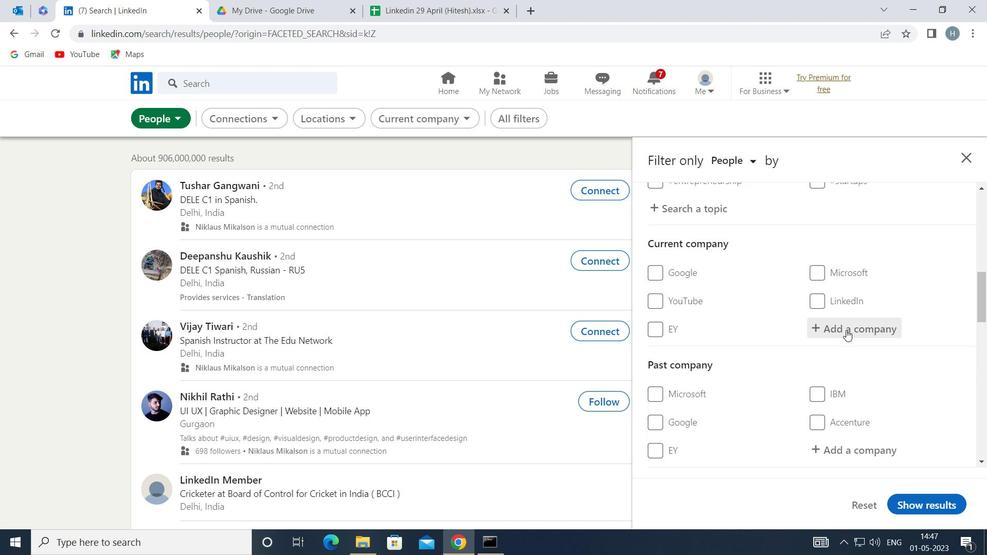 
Action: Mouse pressed left at (846, 330)
Screenshot: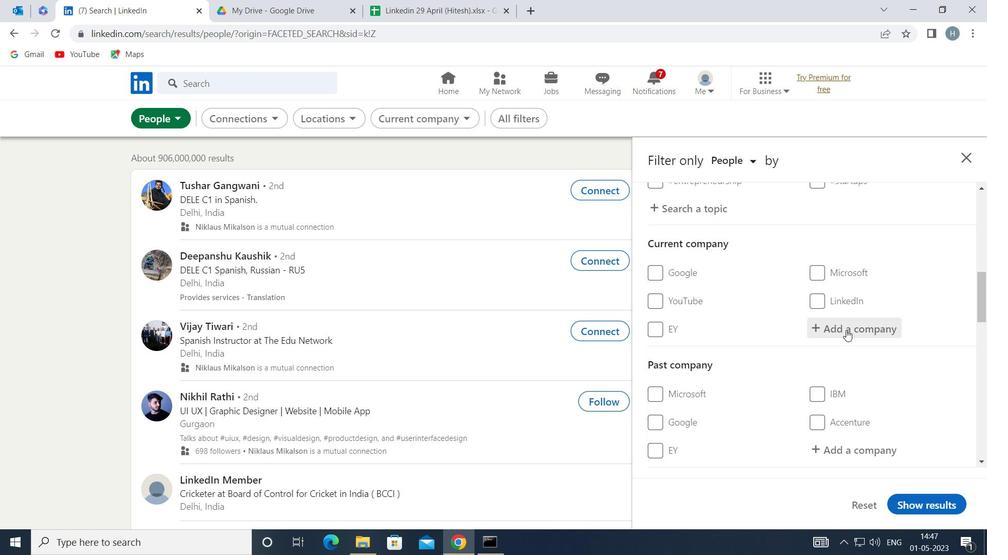 
Action: Key pressed <Key.shift>TARGET
Screenshot: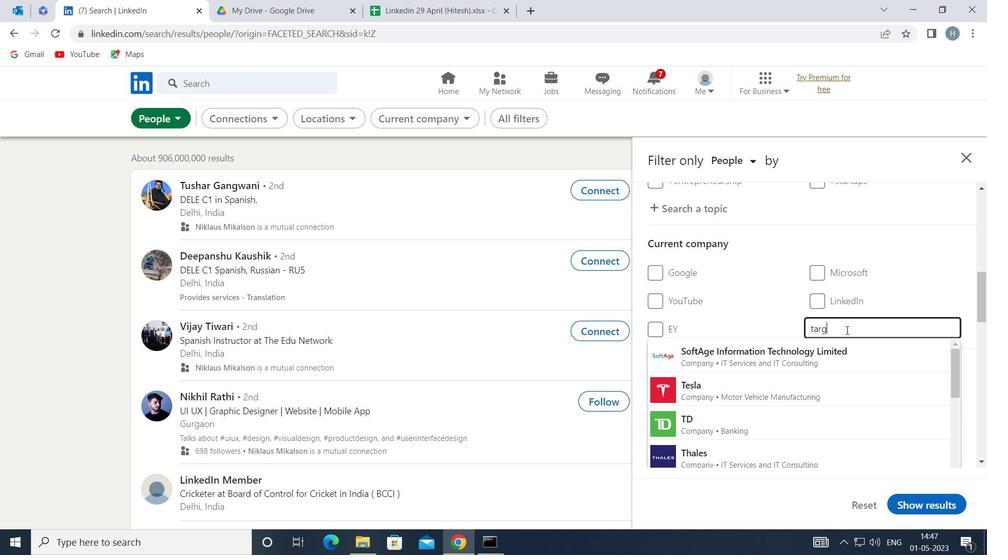 
Action: Mouse moved to (793, 349)
Screenshot: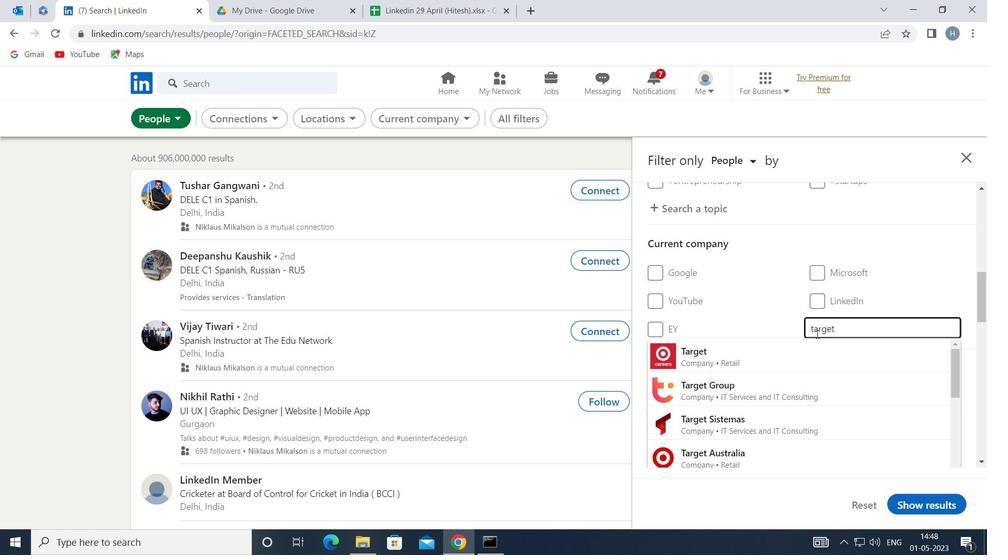 
Action: Mouse pressed left at (793, 349)
Screenshot: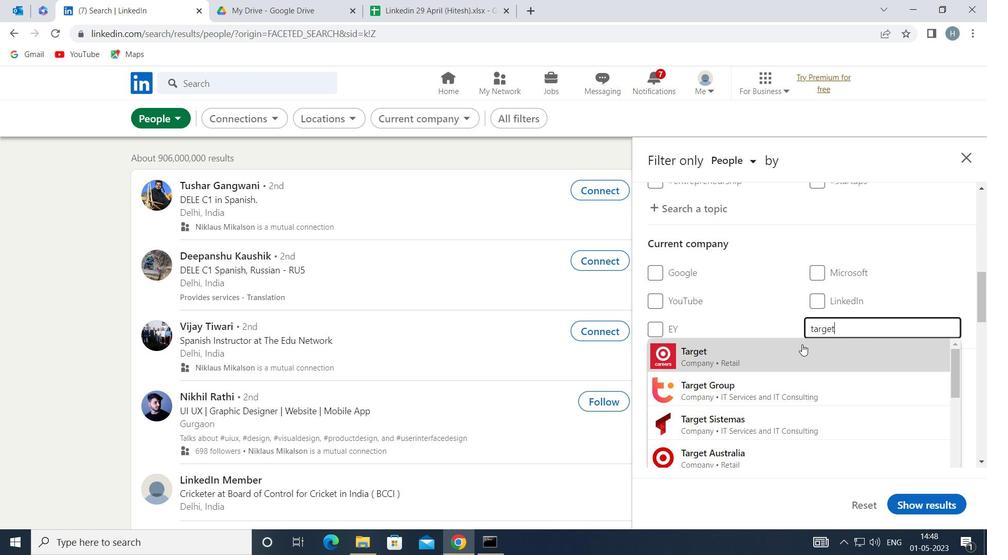 
Action: Mouse moved to (785, 345)
Screenshot: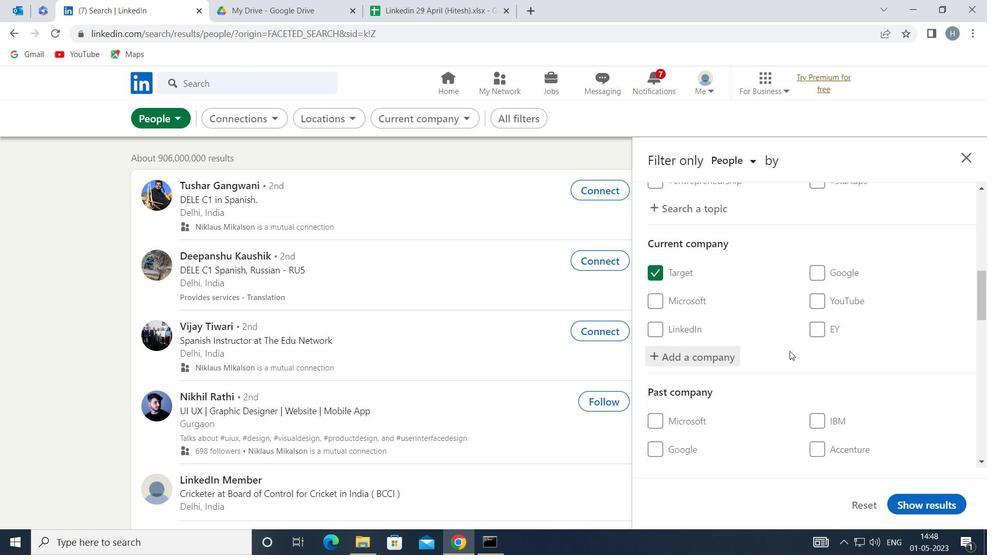 
Action: Mouse scrolled (785, 344) with delta (0, 0)
Screenshot: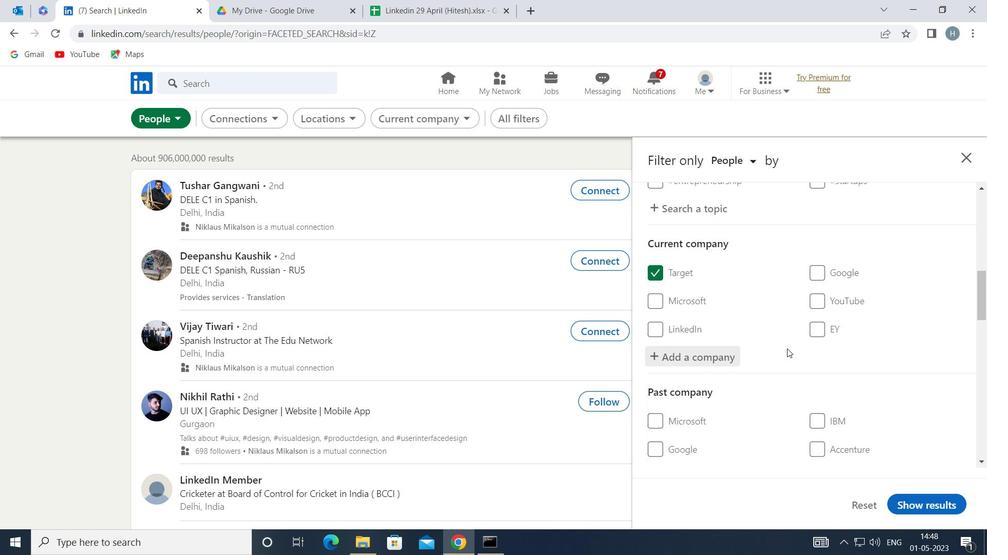 
Action: Mouse scrolled (785, 344) with delta (0, 0)
Screenshot: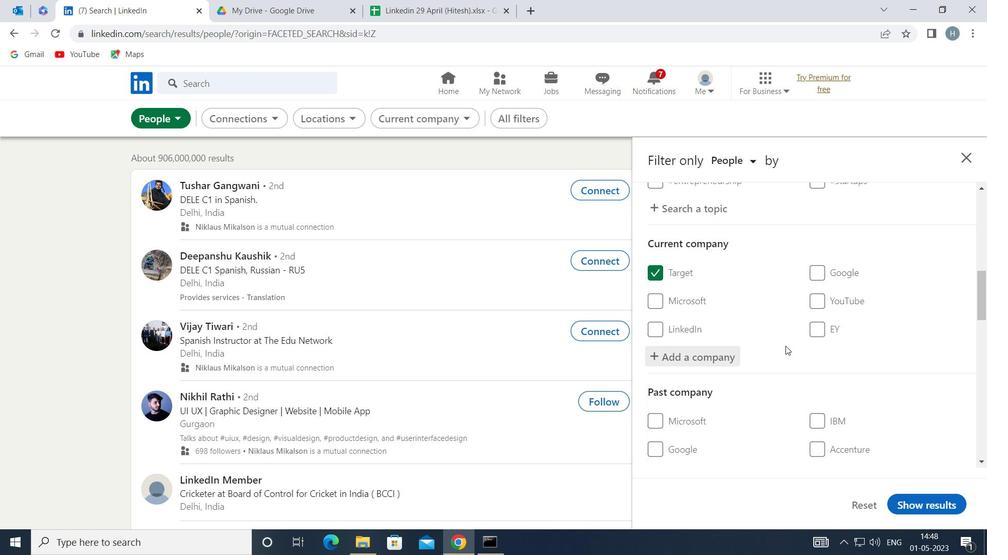 
Action: Mouse moved to (786, 341)
Screenshot: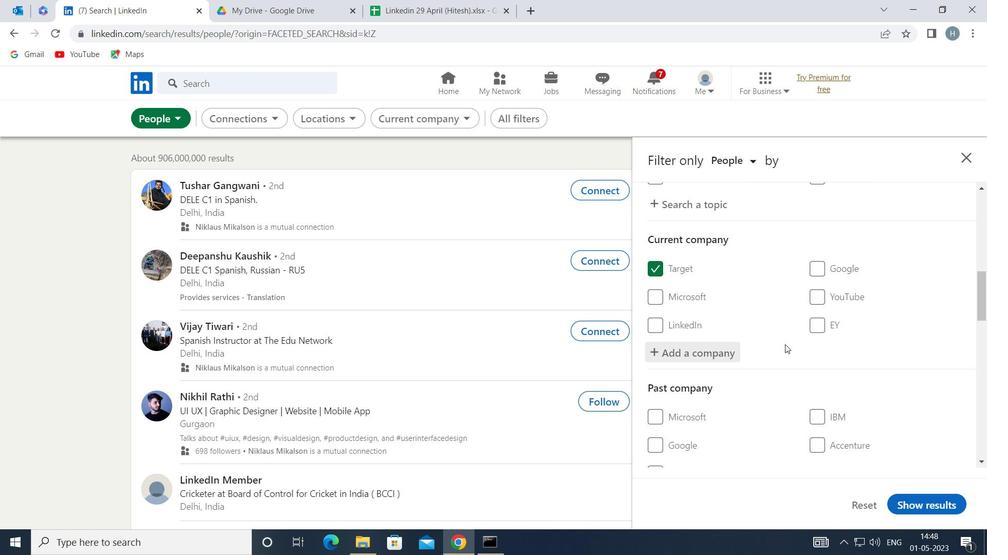 
Action: Mouse scrolled (786, 341) with delta (0, 0)
Screenshot: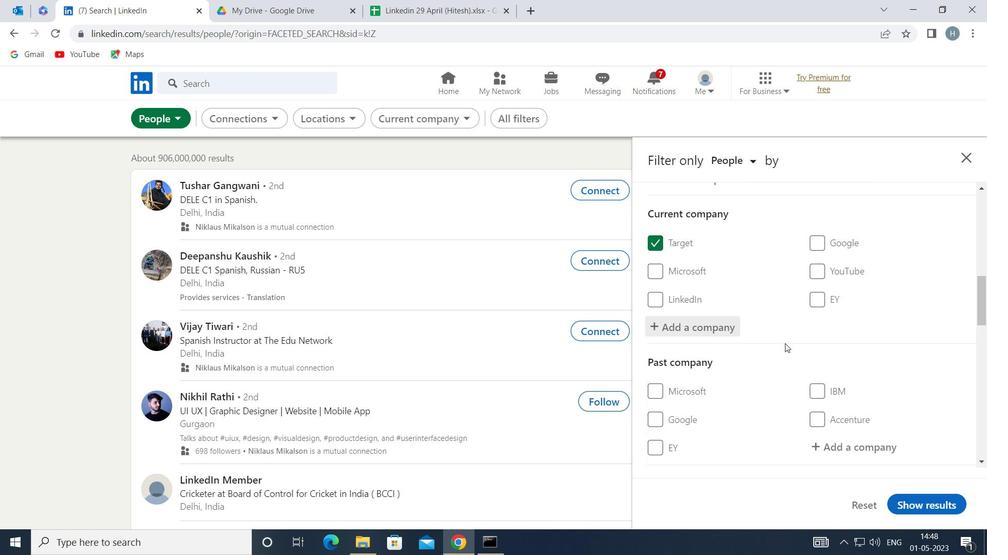 
Action: Mouse scrolled (786, 341) with delta (0, 0)
Screenshot: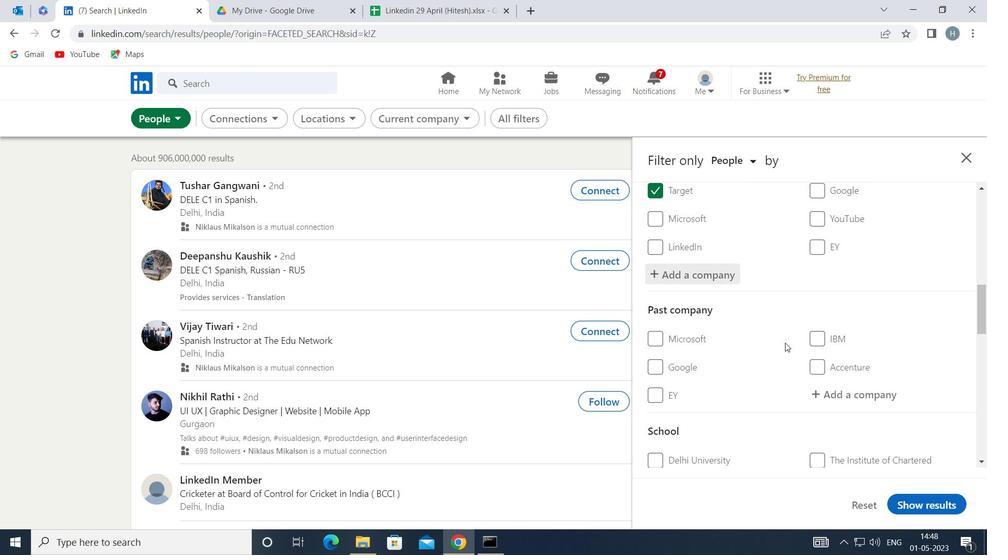 
Action: Mouse moved to (831, 350)
Screenshot: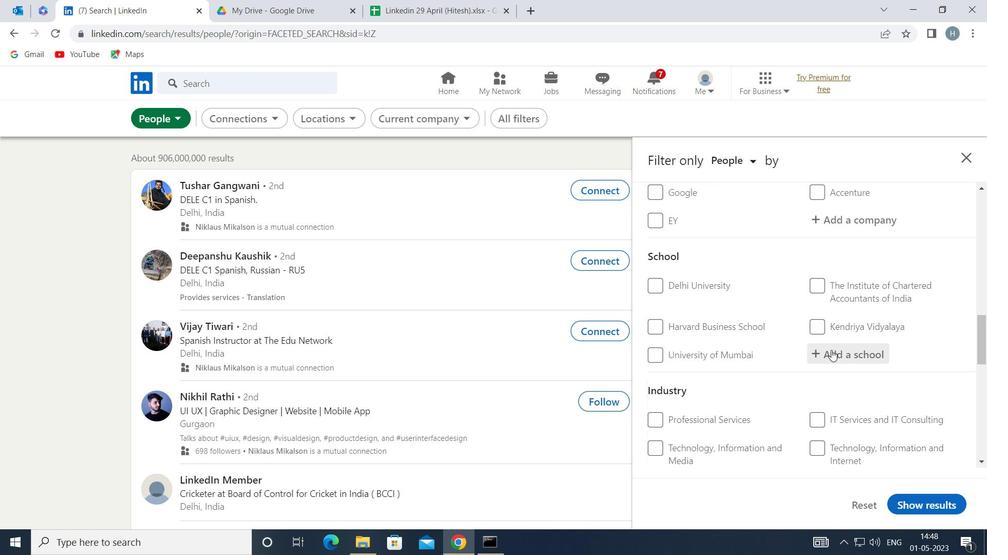
Action: Mouse pressed left at (831, 350)
Screenshot: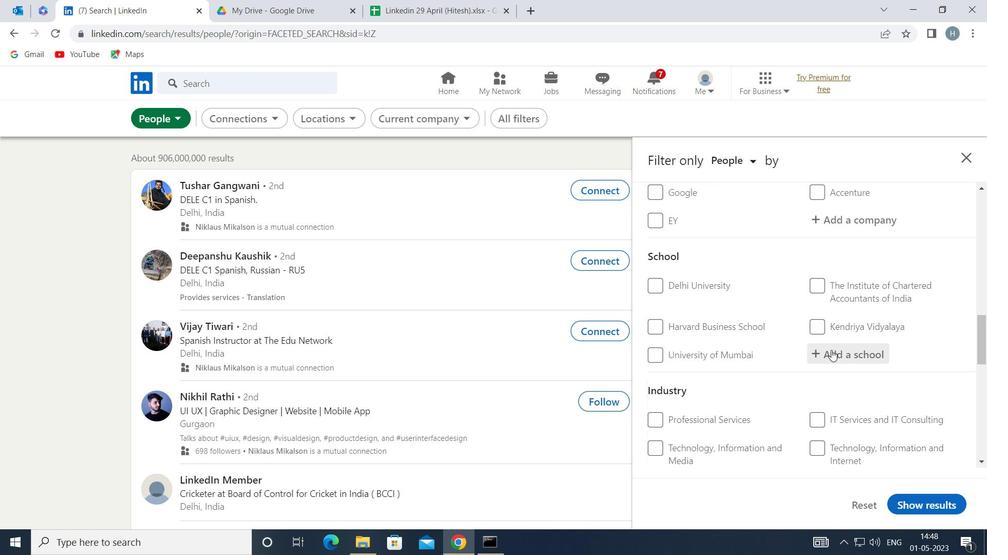 
Action: Key pressed <Key.shift>SRINIVAS
Screenshot: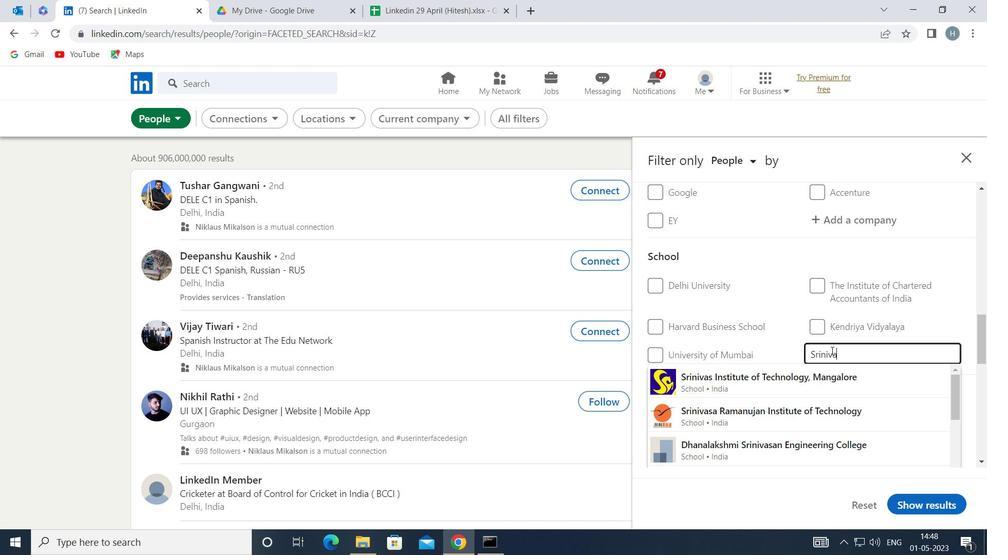 
Action: Mouse moved to (811, 376)
Screenshot: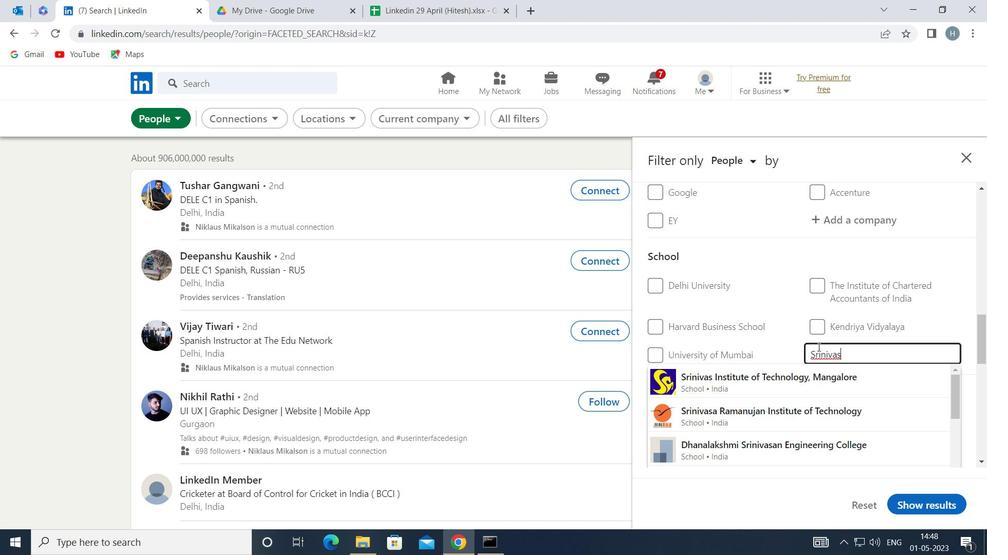
Action: Mouse pressed left at (811, 376)
Screenshot: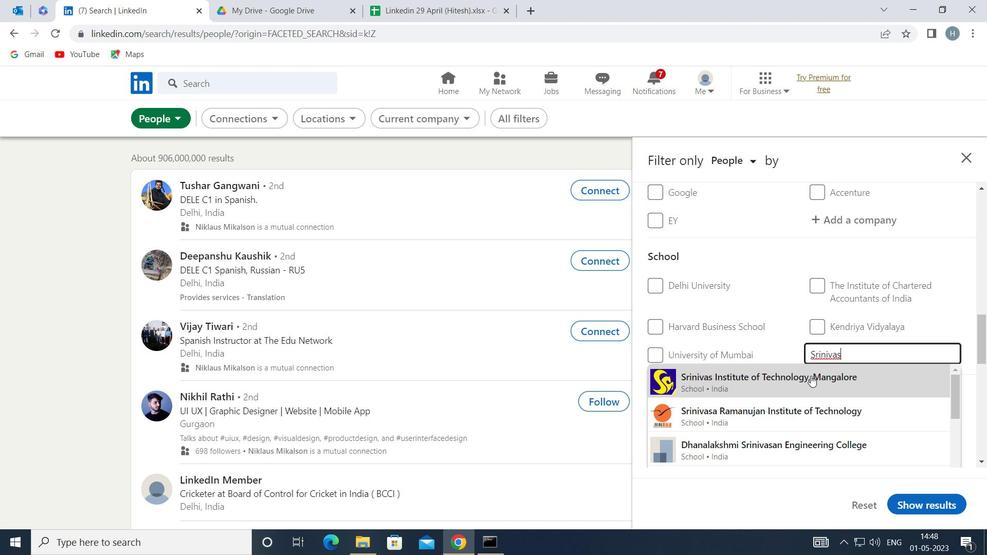 
Action: Mouse moved to (786, 339)
Screenshot: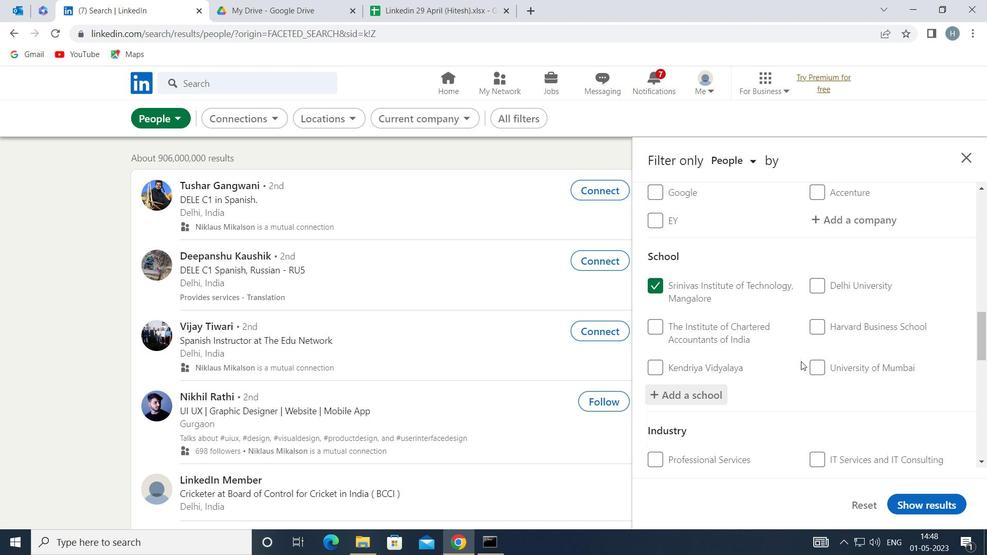 
Action: Mouse scrolled (786, 338) with delta (0, 0)
Screenshot: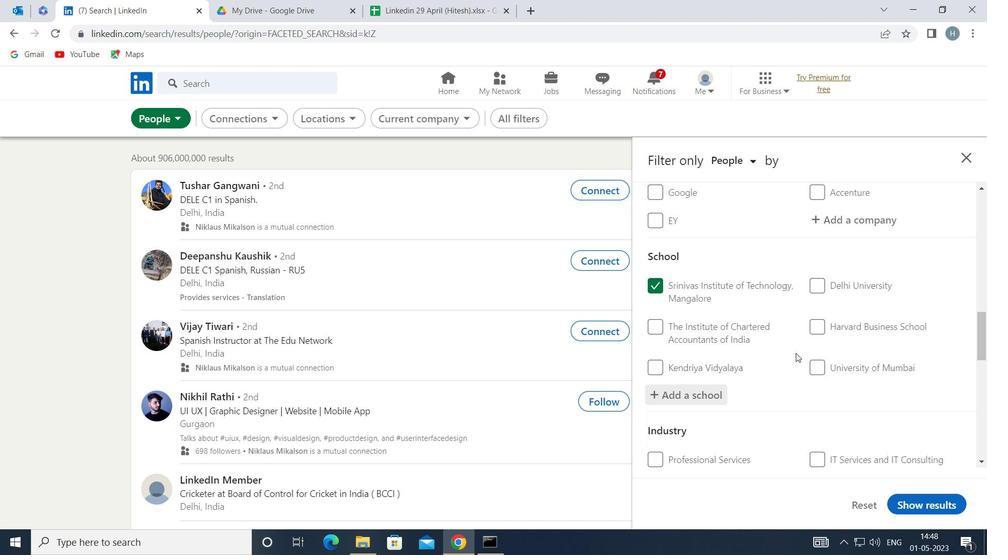 
Action: Mouse moved to (786, 339)
Screenshot: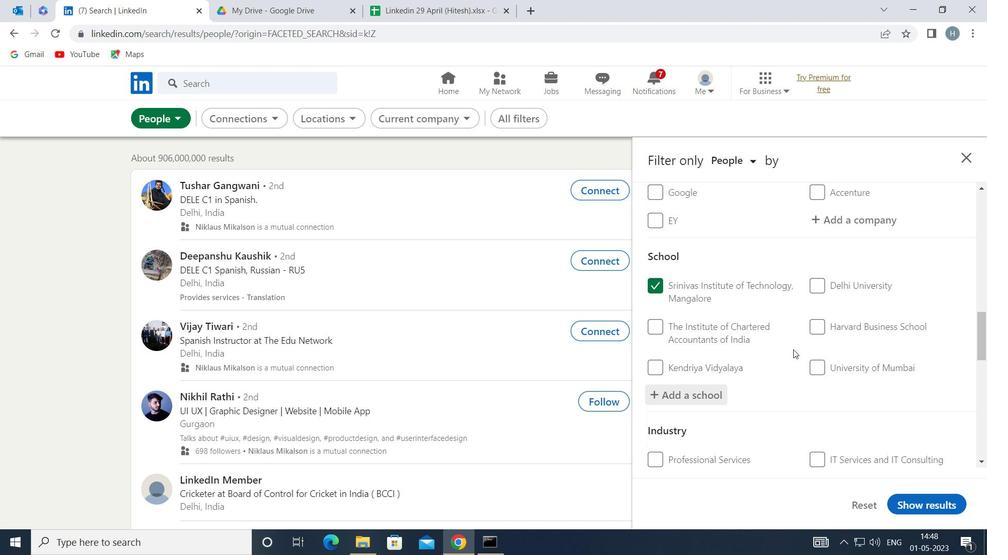 
Action: Mouse scrolled (786, 338) with delta (0, 0)
Screenshot: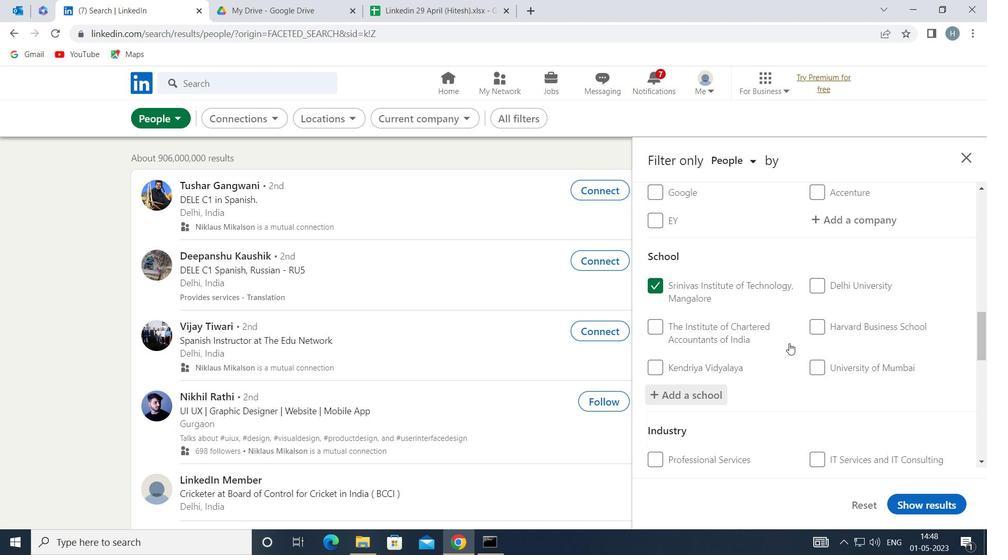 
Action: Mouse scrolled (786, 338) with delta (0, 0)
Screenshot: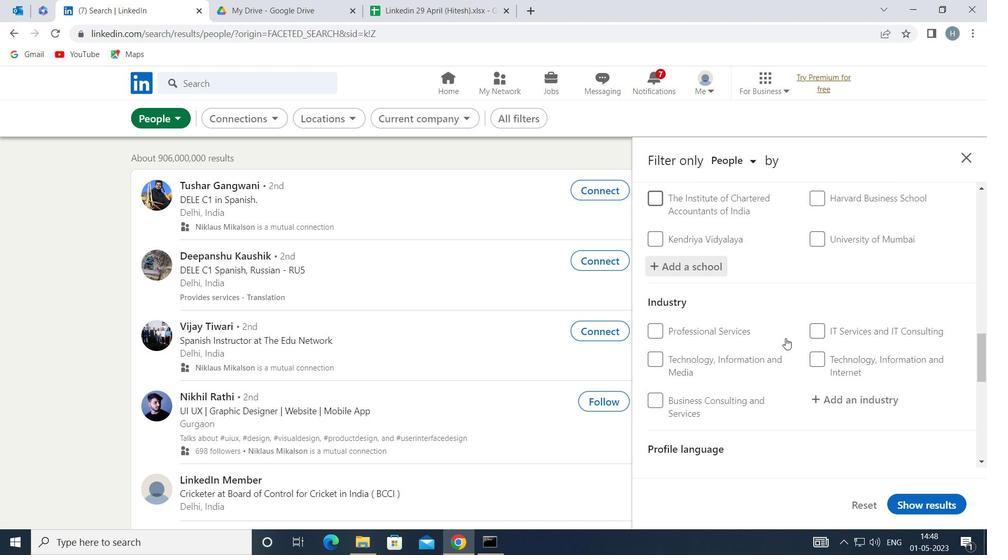 
Action: Mouse moved to (856, 331)
Screenshot: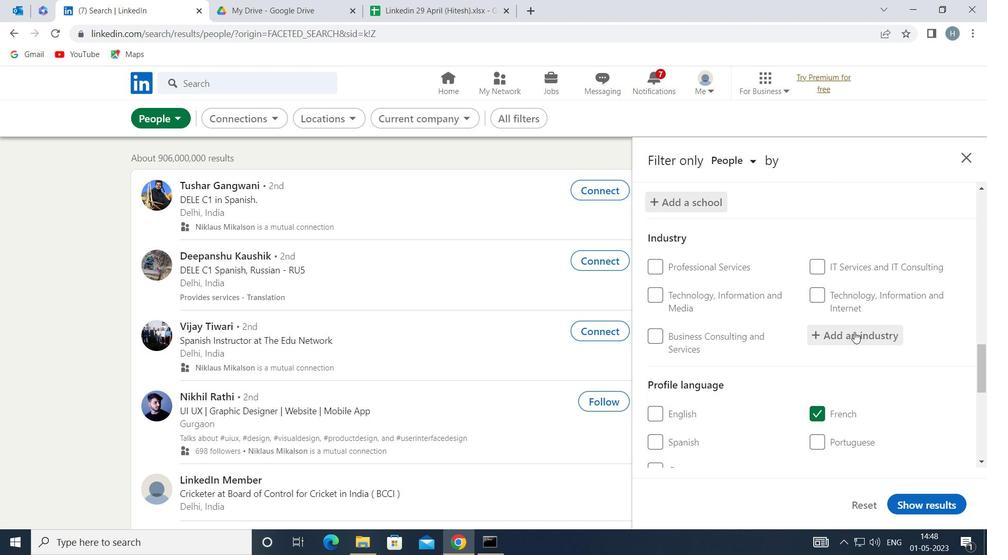 
Action: Mouse pressed left at (856, 331)
Screenshot: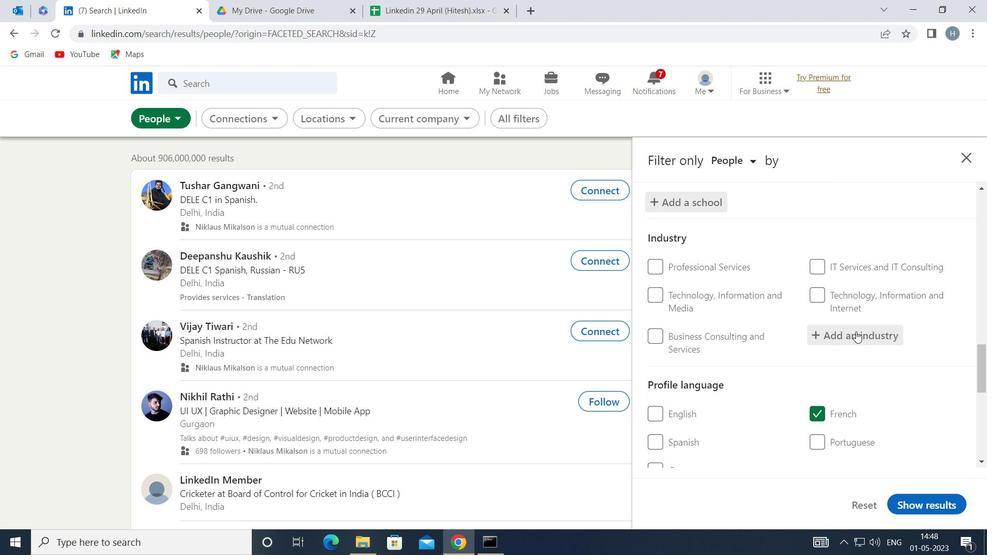 
Action: Mouse moved to (855, 322)
Screenshot: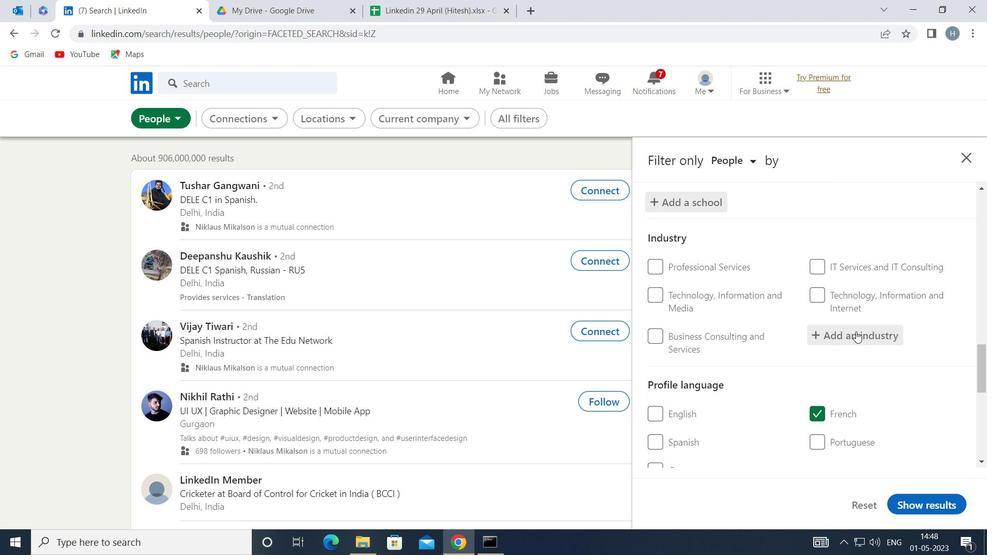 
Action: Key pressed <Key.shift><Key.shift><Key.shift><Key.shift><Key.shift><Key.shift><Key.shift>C<Key.backspace><Key.shift>CONSTRU
Screenshot: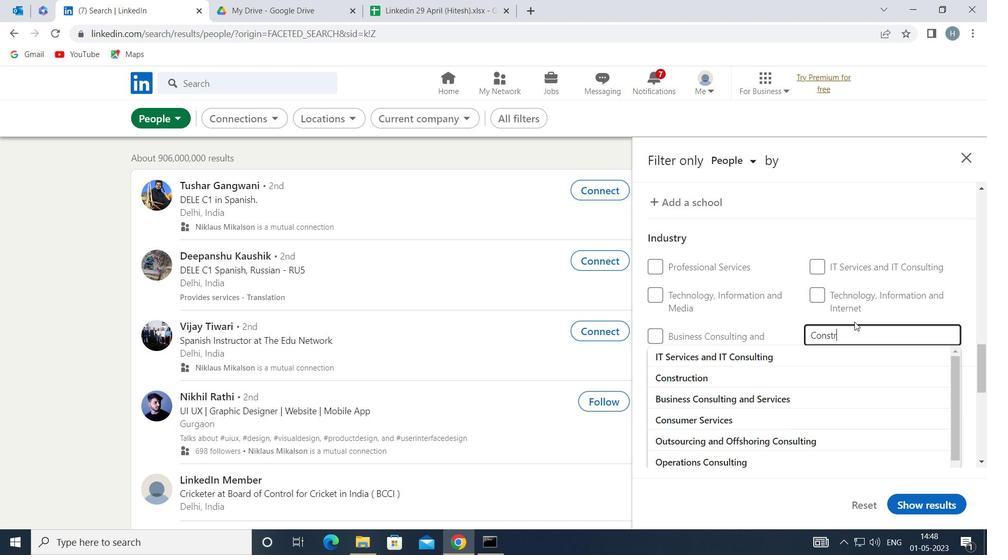 
Action: Mouse moved to (855, 323)
Screenshot: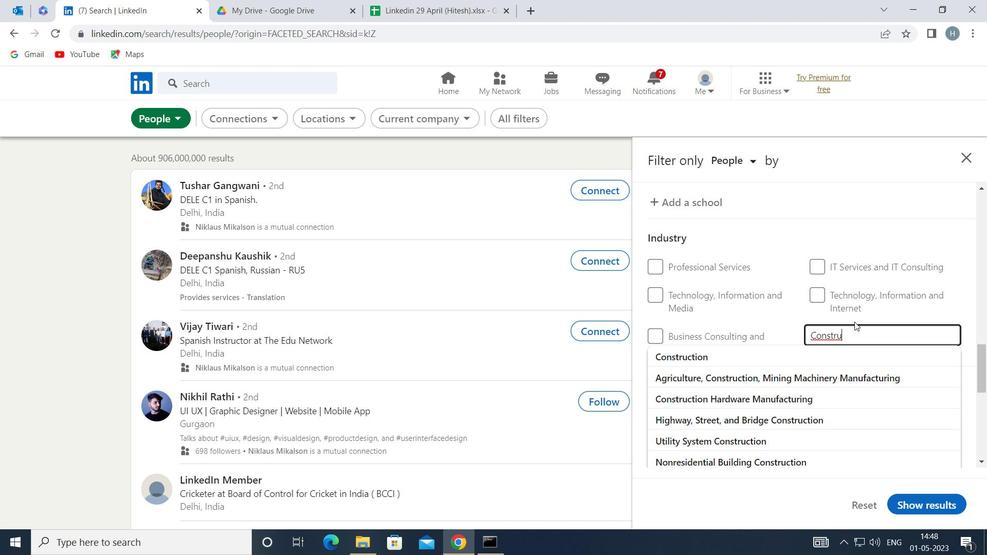 
Action: Key pressed C
Screenshot: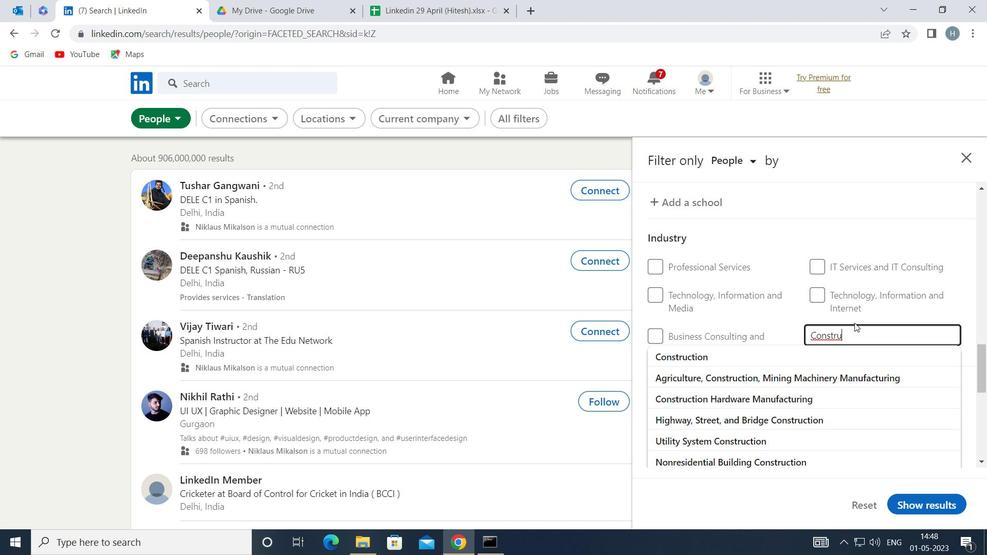 
Action: Mouse moved to (853, 325)
Screenshot: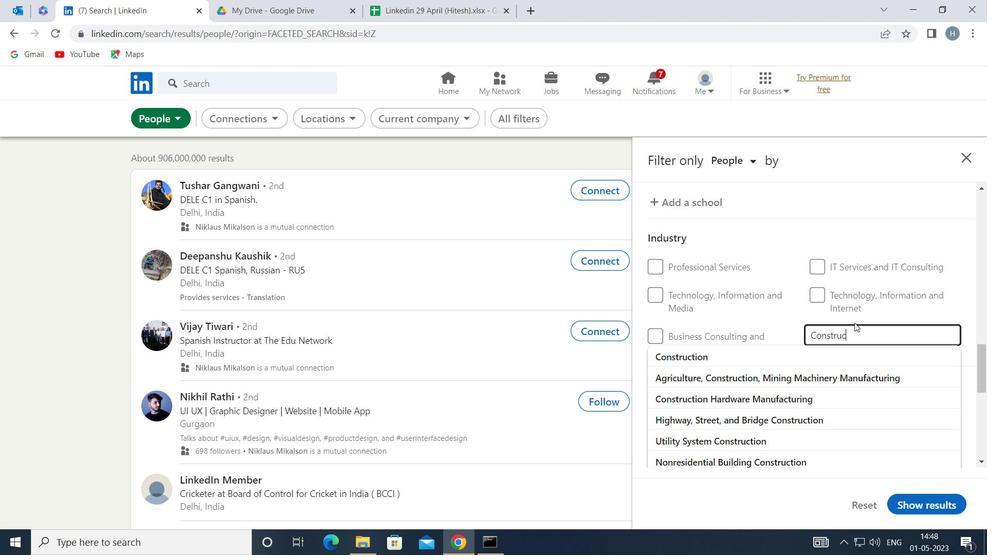 
Action: Key pressed T
Screenshot: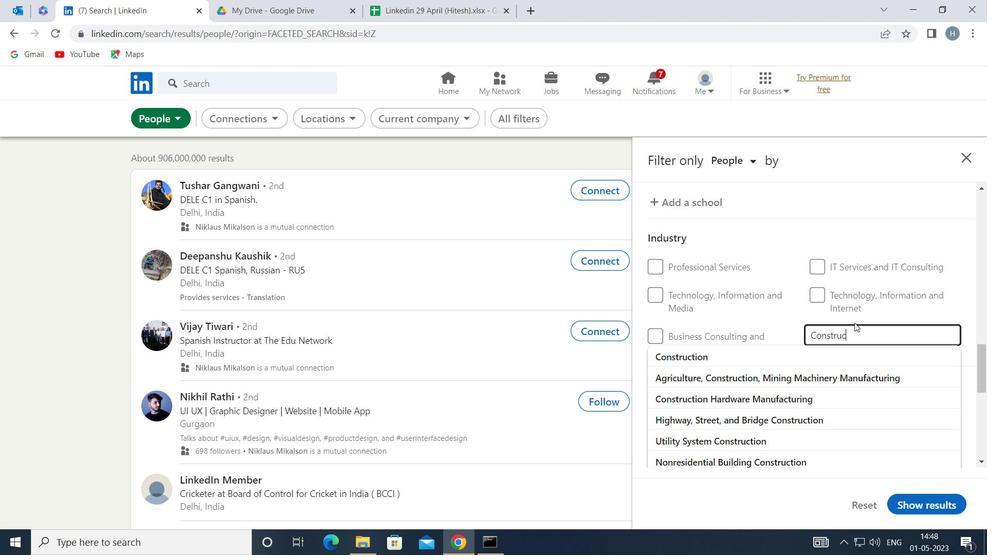 
Action: Mouse moved to (854, 333)
Screenshot: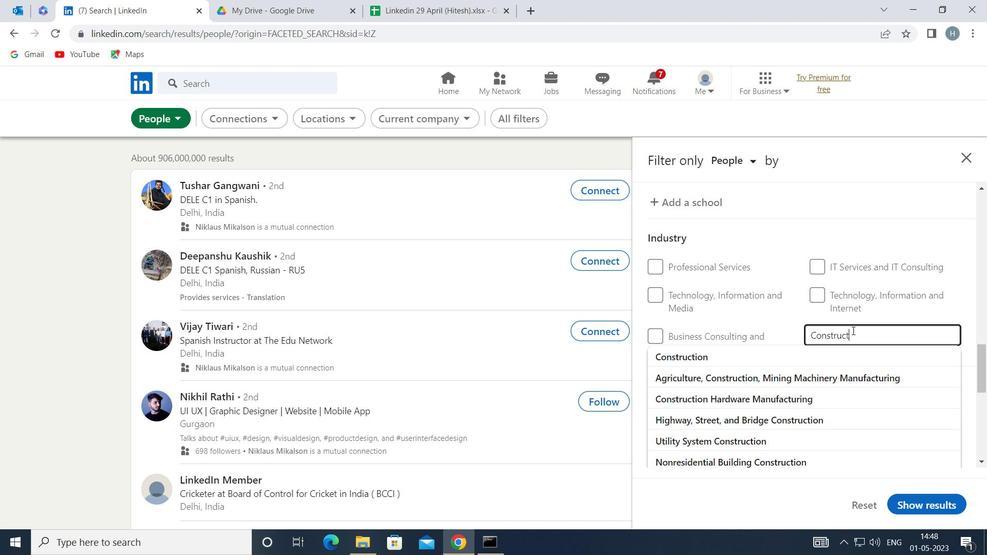 
Action: Key pressed I
Screenshot: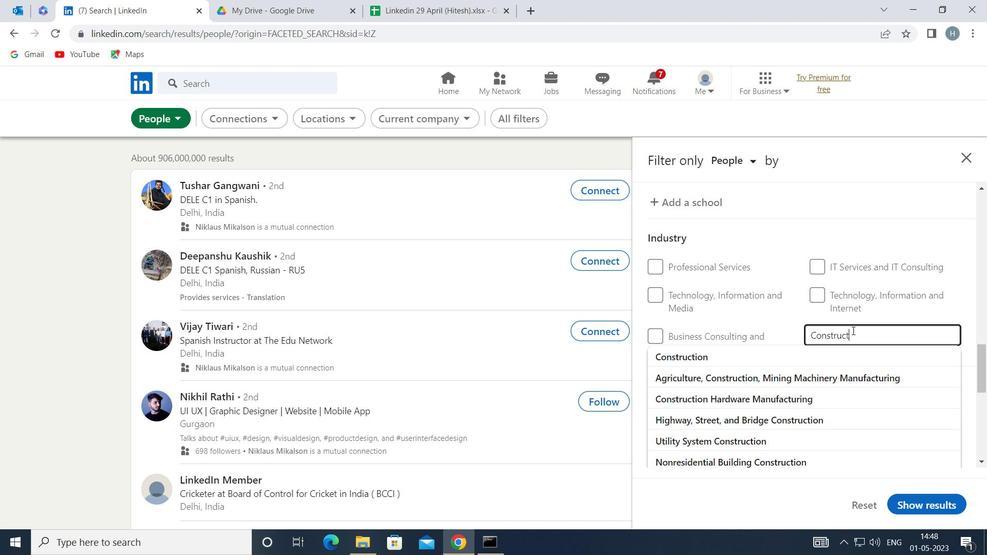 
Action: Mouse moved to (854, 334)
Screenshot: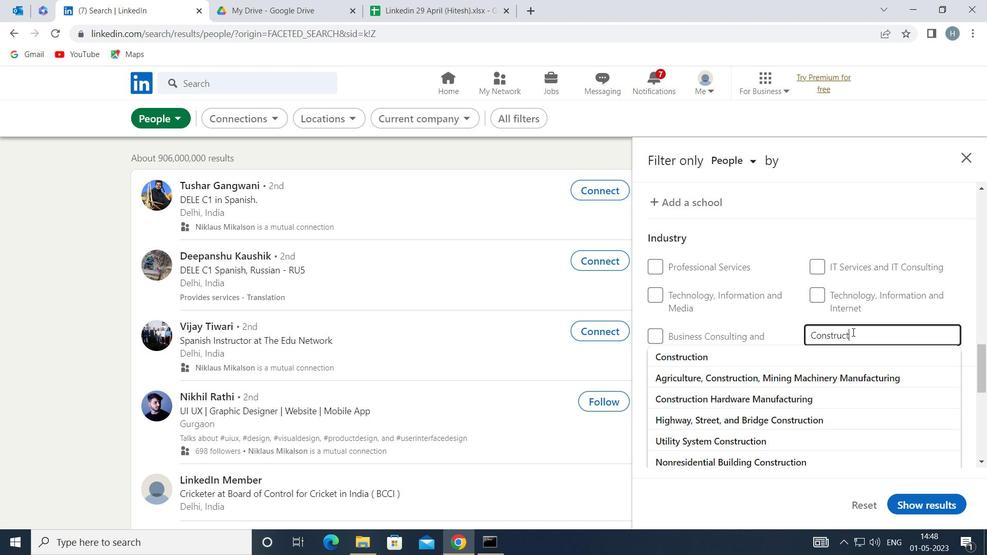
Action: Key pressed ON
Screenshot: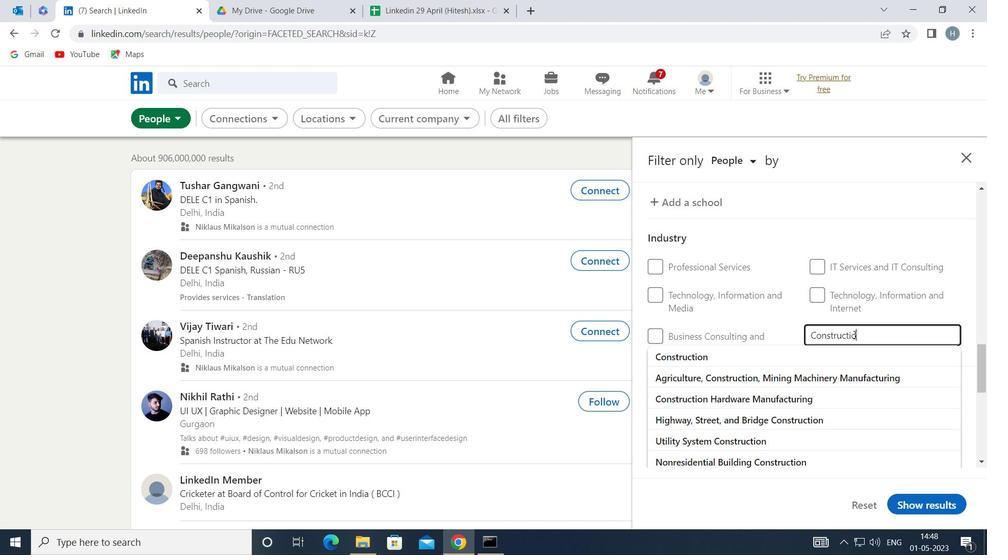 
Action: Mouse moved to (854, 335)
Screenshot: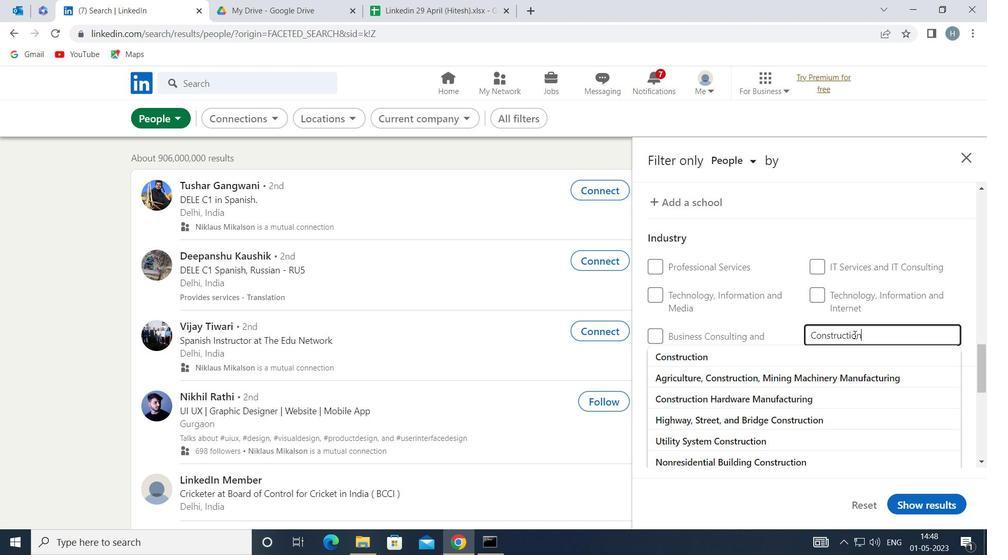 
Action: Key pressed <Key.space>
Screenshot: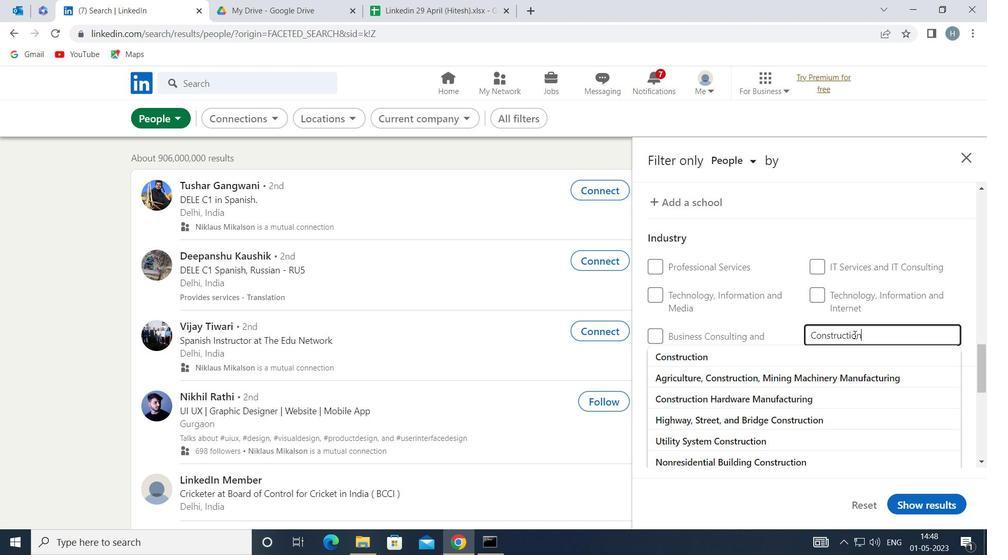 
Action: Mouse moved to (853, 335)
Screenshot: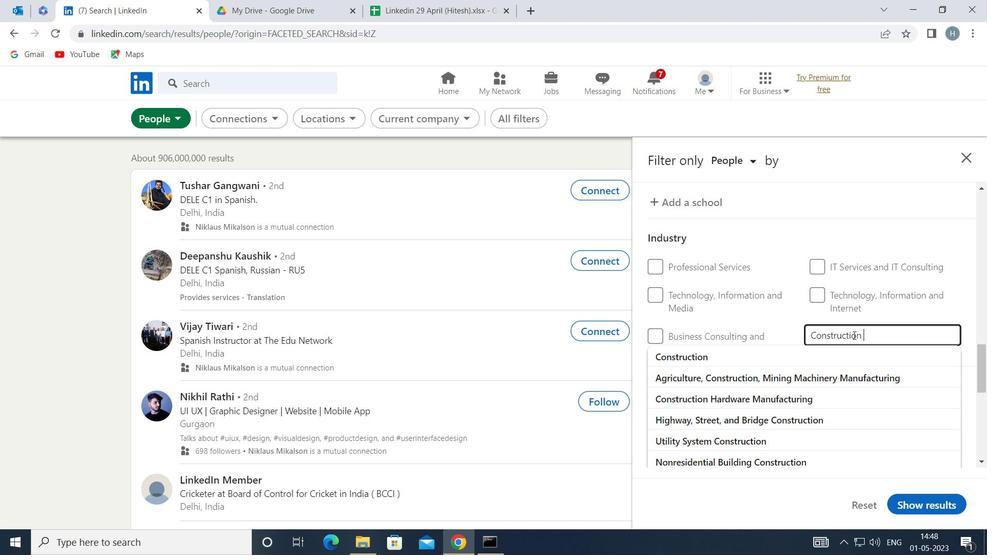 
Action: Key pressed <Key.shift><Key.shift>H
Screenshot: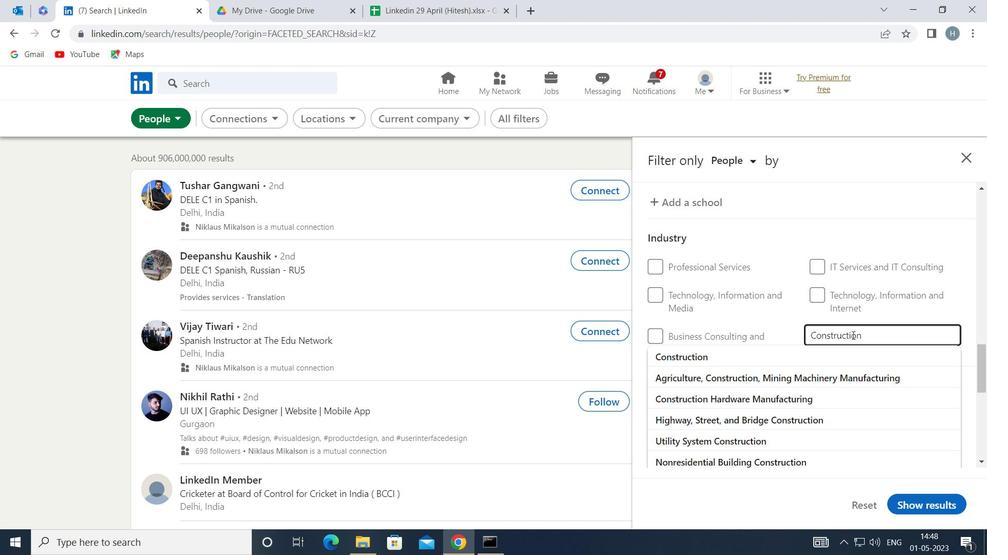 
Action: Mouse moved to (801, 353)
Screenshot: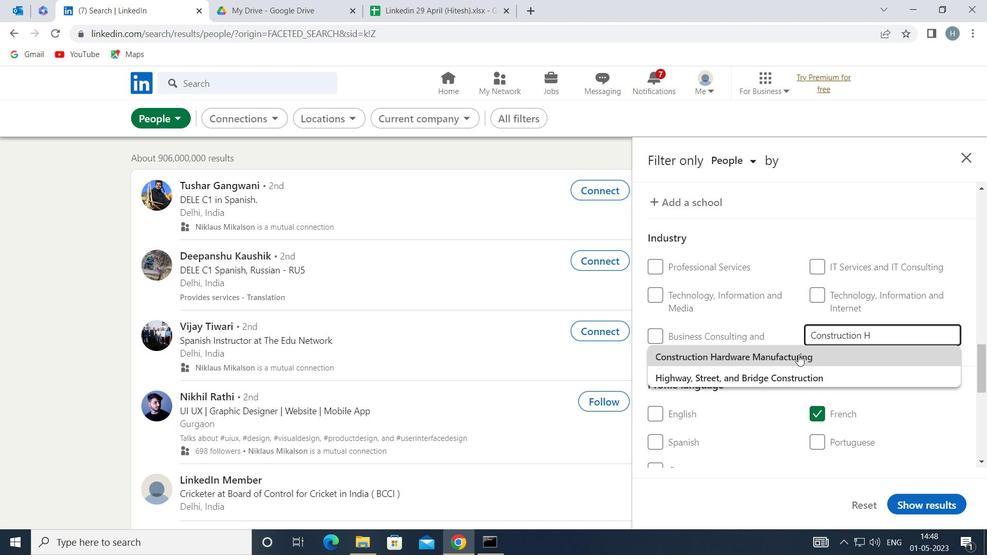 
Action: Mouse pressed left at (801, 353)
Screenshot: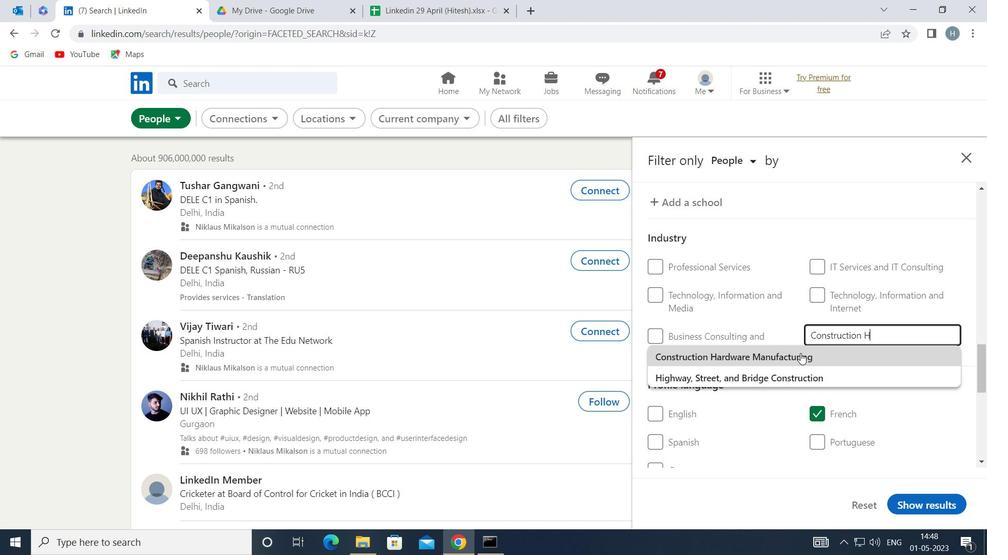
Action: Mouse moved to (786, 347)
Screenshot: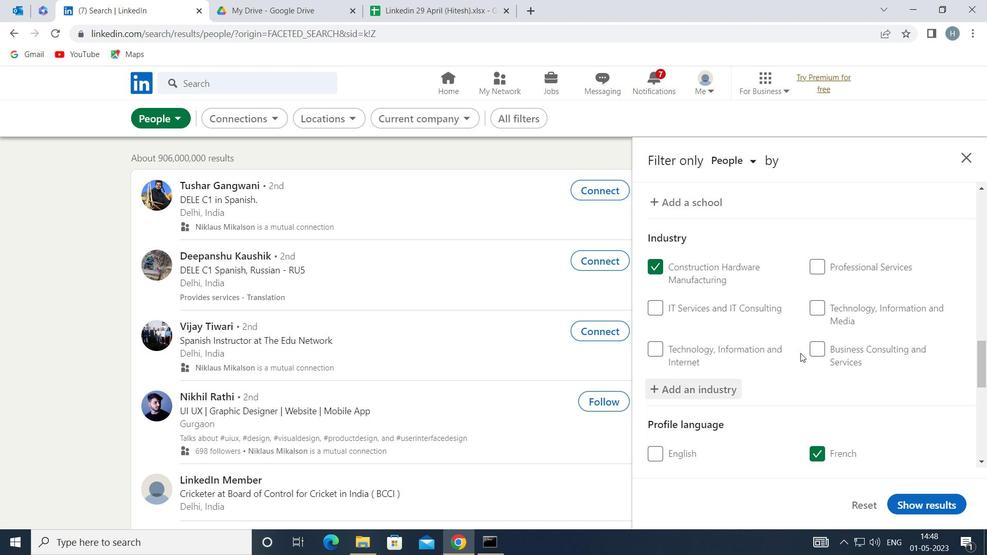 
Action: Mouse scrolled (786, 347) with delta (0, 0)
Screenshot: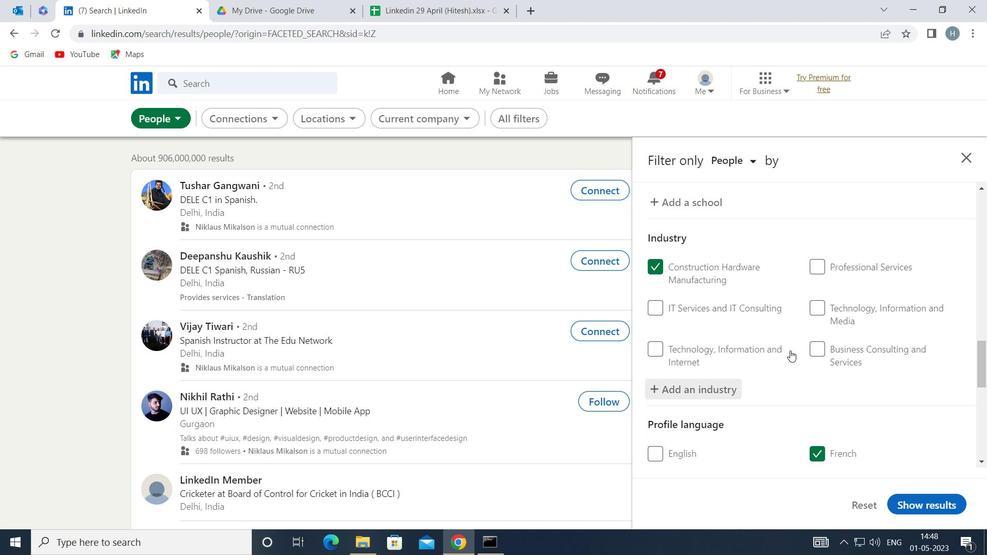 
Action: Mouse moved to (785, 347)
Screenshot: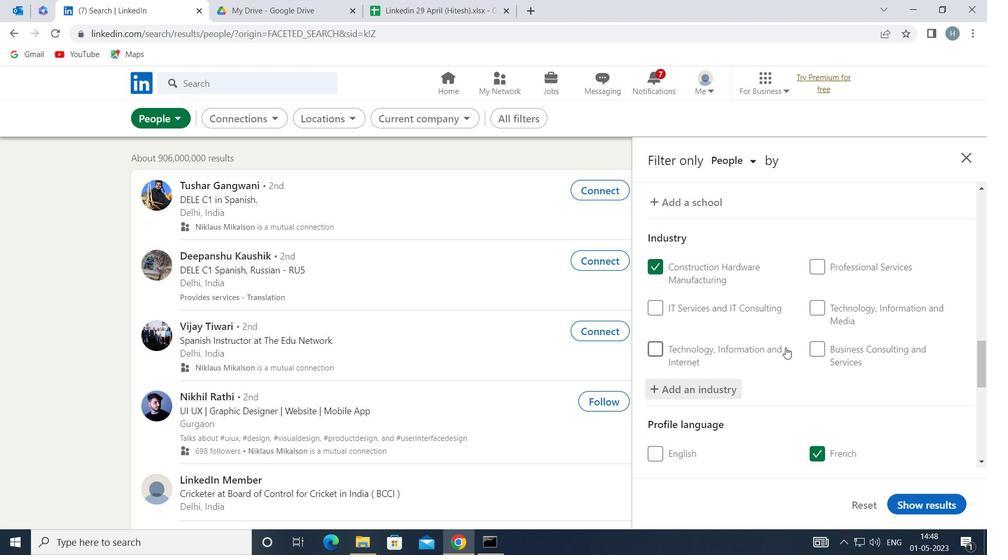 
Action: Mouse scrolled (785, 347) with delta (0, 0)
Screenshot: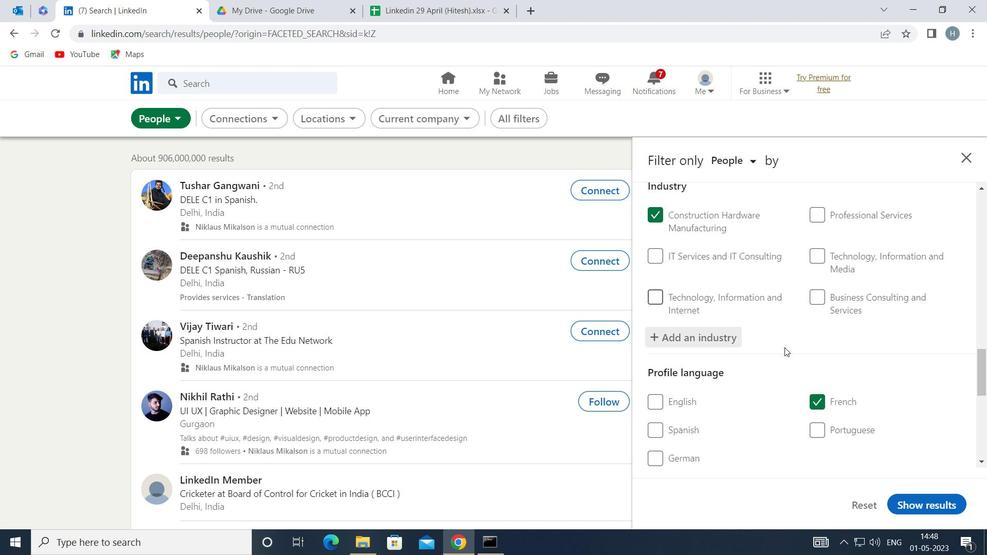 
Action: Mouse scrolled (785, 347) with delta (0, 0)
Screenshot: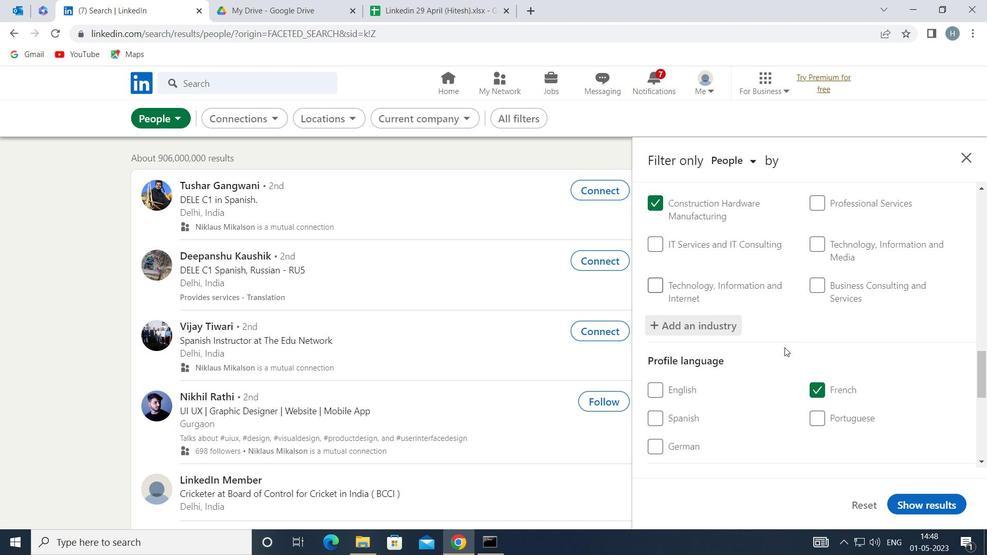 
Action: Mouse scrolled (785, 347) with delta (0, 0)
Screenshot: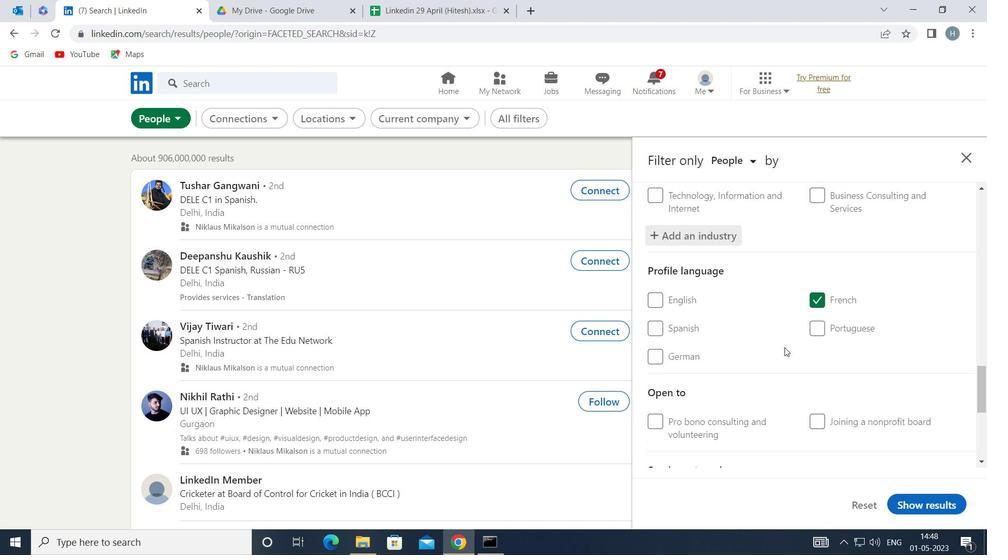
Action: Mouse scrolled (785, 347) with delta (0, 0)
Screenshot: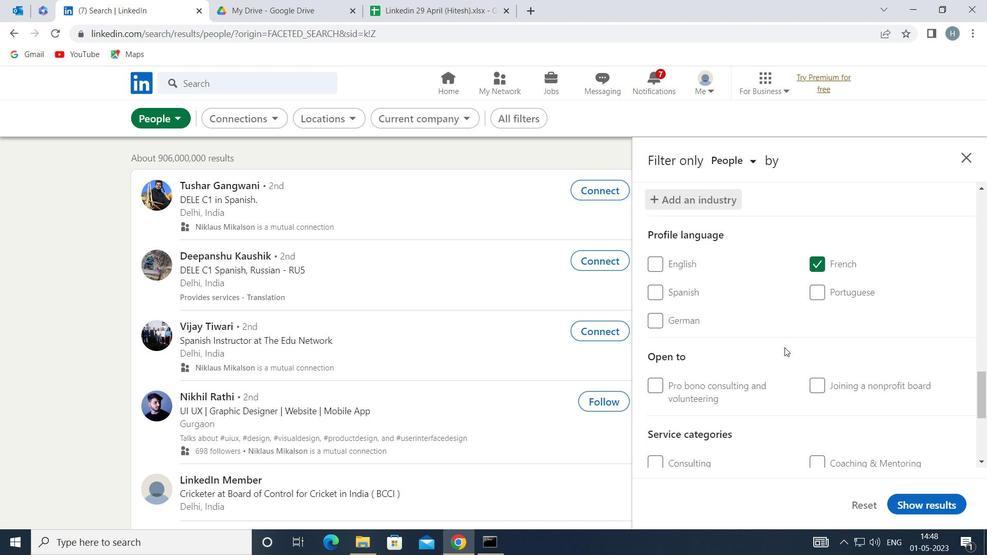 
Action: Mouse scrolled (785, 347) with delta (0, 0)
Screenshot: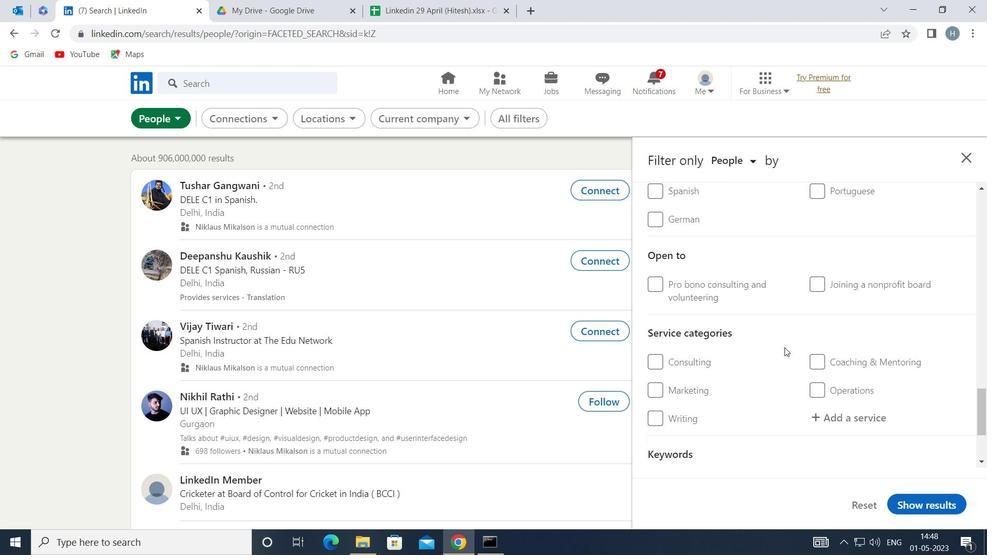 
Action: Mouse moved to (878, 352)
Screenshot: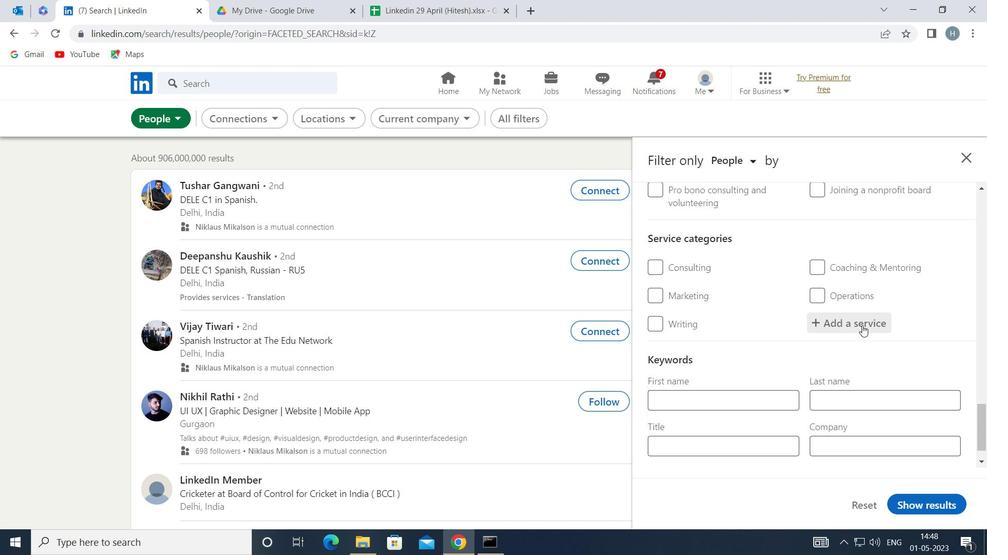
Action: Mouse pressed left at (878, 352)
Screenshot: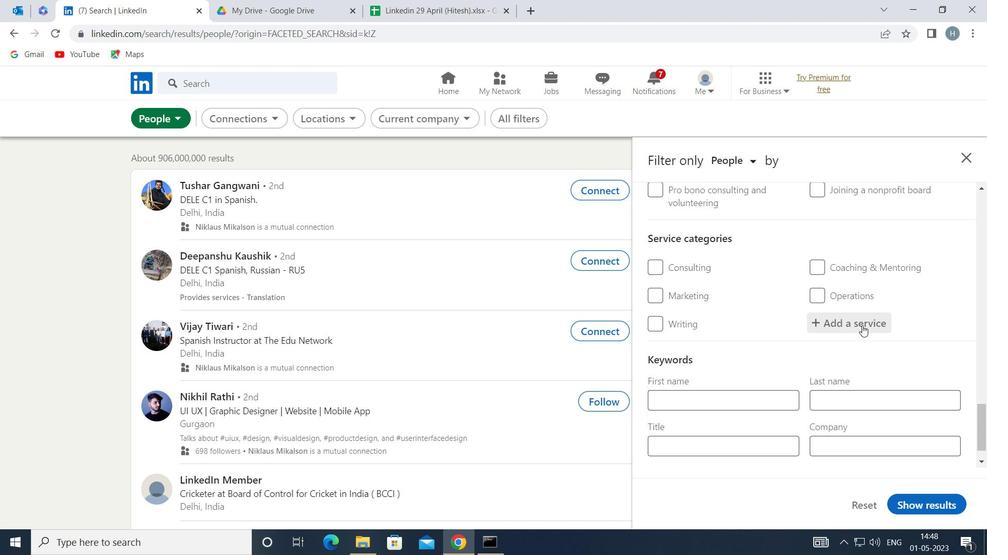 
Action: Mouse moved to (861, 329)
Screenshot: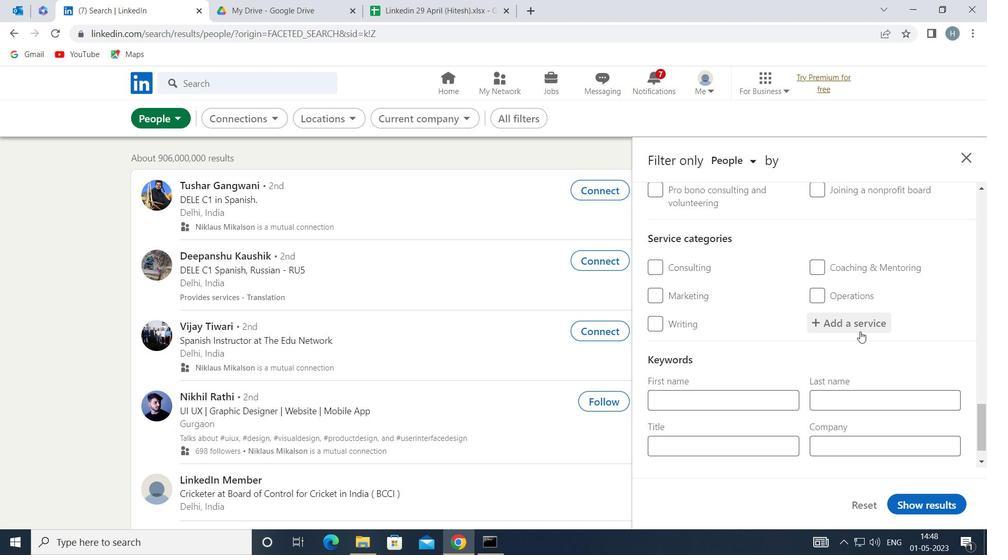 
Action: Mouse pressed left at (861, 329)
Screenshot: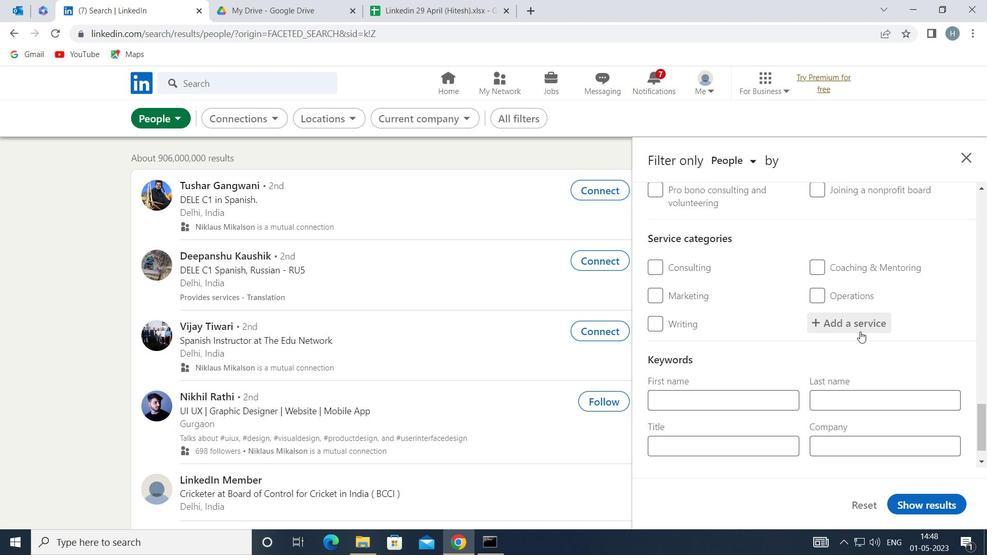 
Action: Mouse moved to (861, 329)
Screenshot: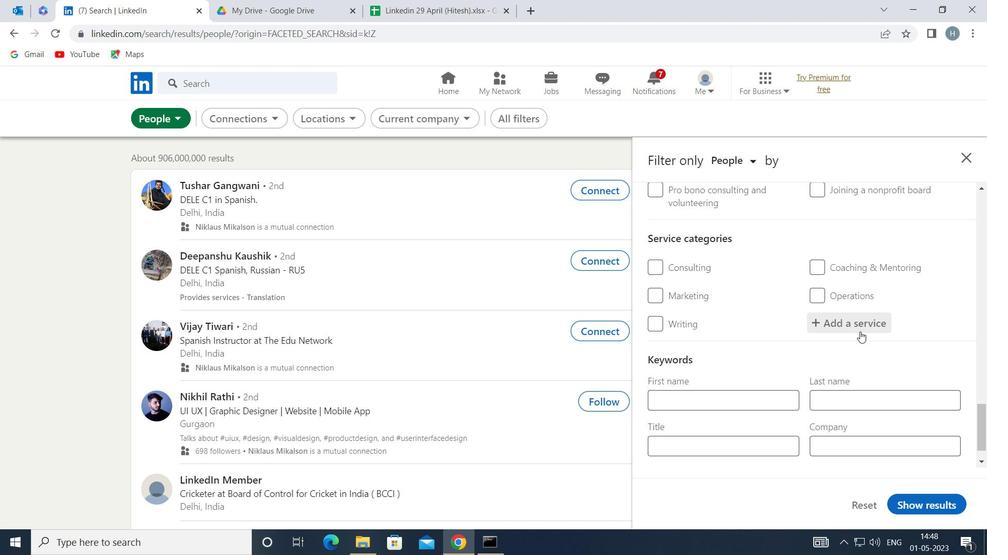 
Action: Key pressed <Key.shift>MARKETING<Key.enter>
Screenshot: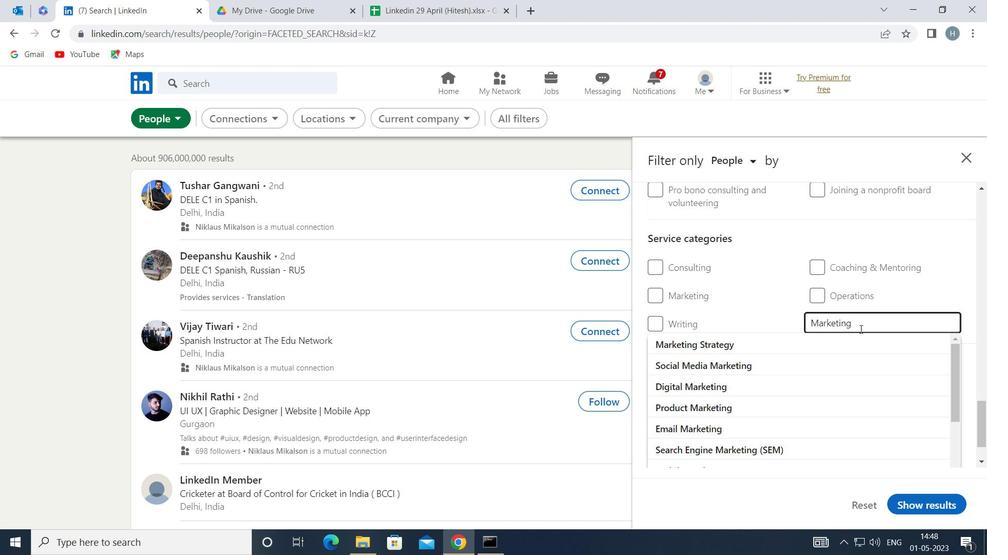 
Action: Mouse moved to (787, 377)
Screenshot: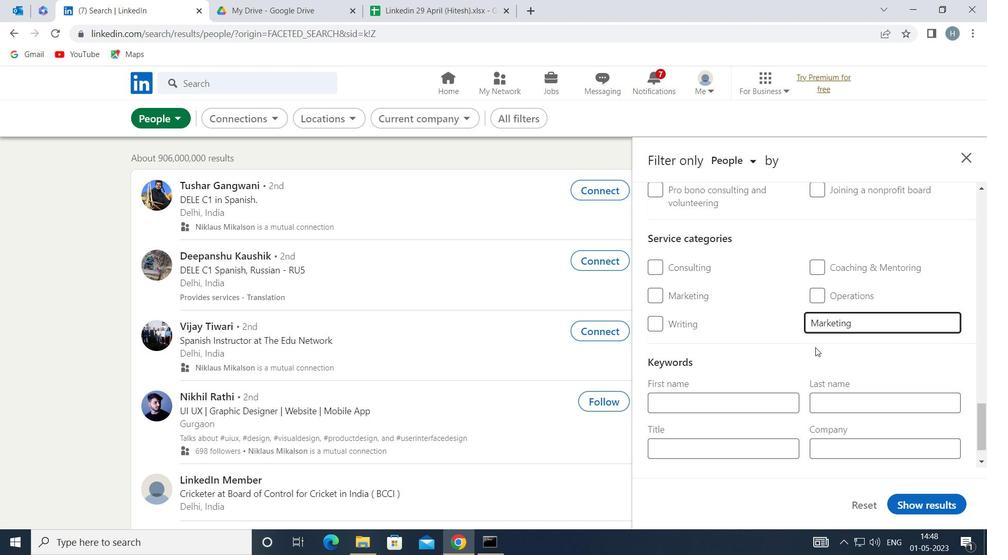 
Action: Mouse scrolled (787, 377) with delta (0, 0)
Screenshot: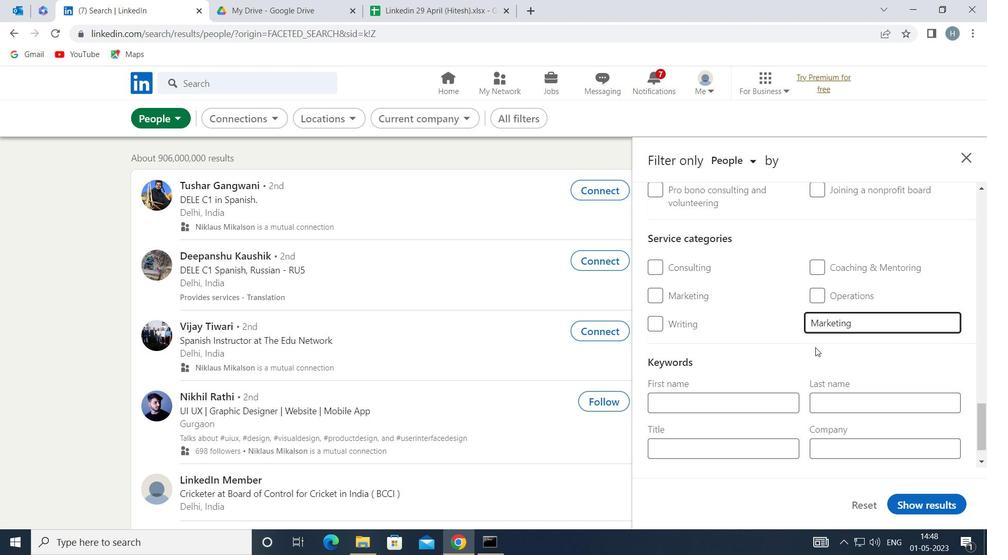 
Action: Mouse moved to (749, 414)
Screenshot: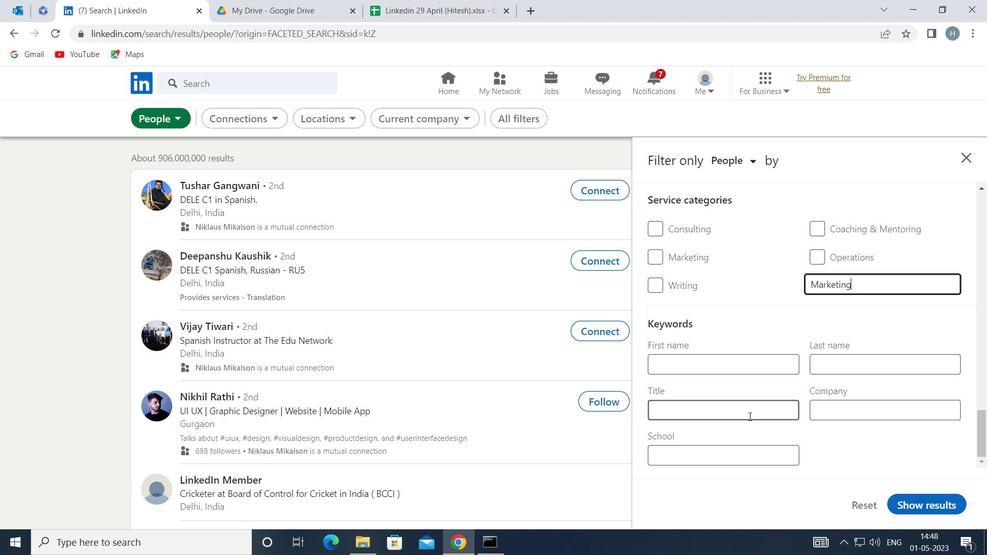 
Action: Mouse pressed left at (749, 414)
Screenshot: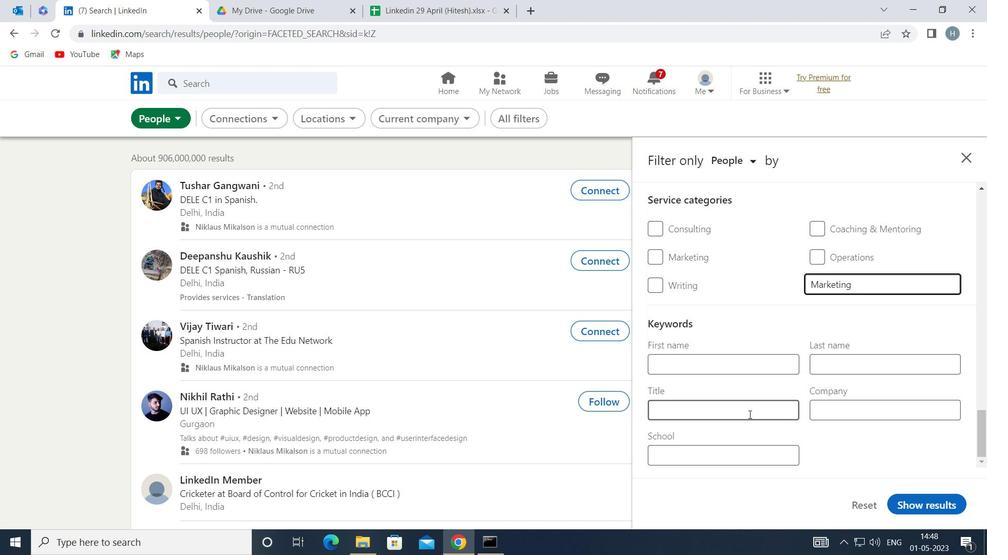 
Action: Key pressed <Key.shift>PRODUCT<Key.space><Key.shift>MANAGER
Screenshot: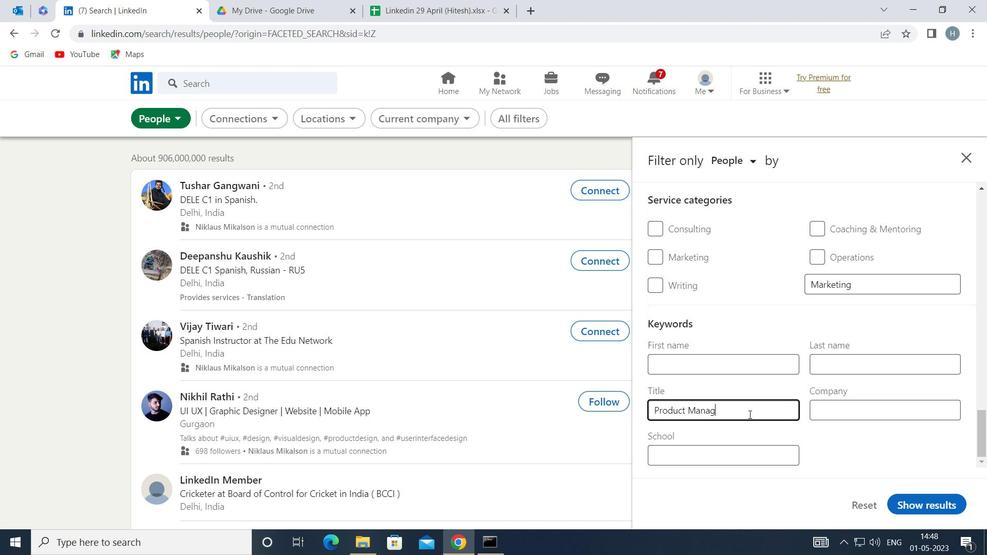 
Action: Mouse moved to (922, 502)
Screenshot: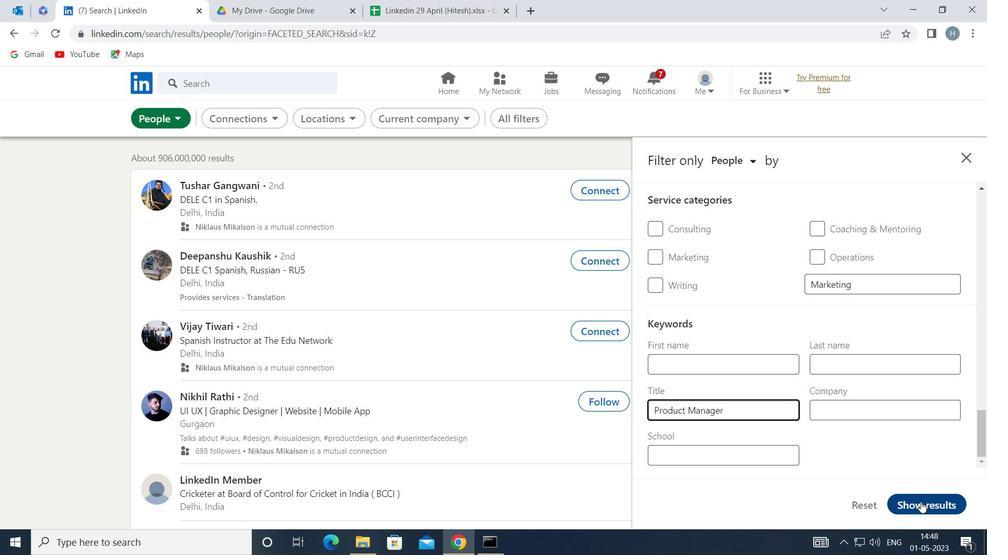 
Action: Mouse pressed left at (922, 502)
Screenshot: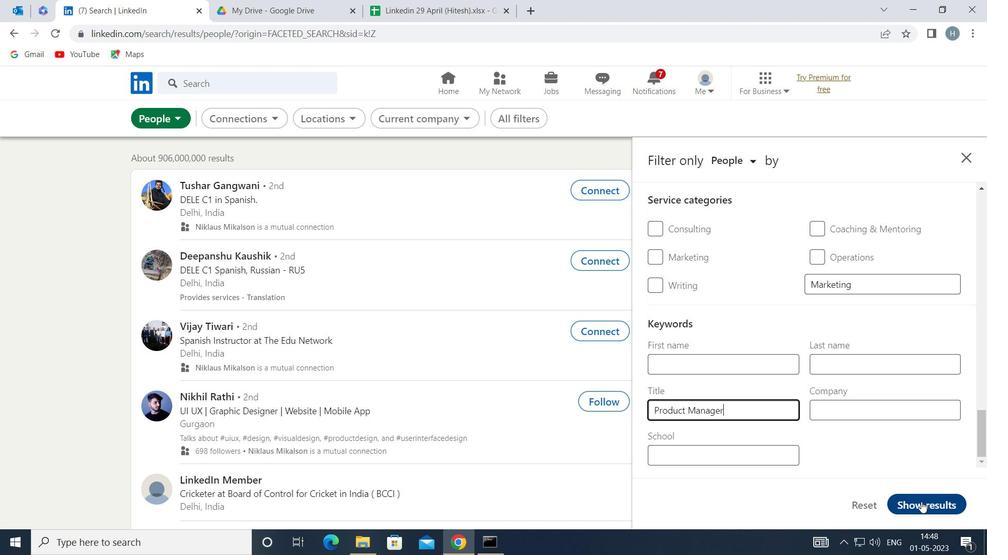 
Action: Mouse moved to (810, 366)
Screenshot: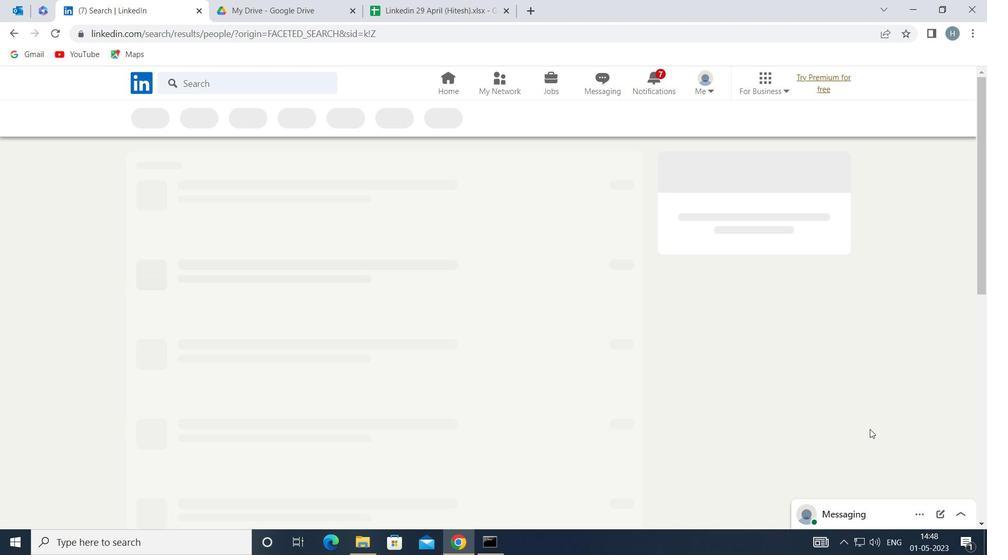 
